 Task: Look for space in Bharthana, India from 6th September, 2023 to 10th September, 2023 for 1 adult in price range Rs.9000 to Rs.17000. Place can be private room with 1  bedroom having 1 bed and 1 bathroom. Property type can be house, flat, guest house, hotel. Booking option can be shelf check-in. Required host language is English.
Action: Mouse moved to (416, 92)
Screenshot: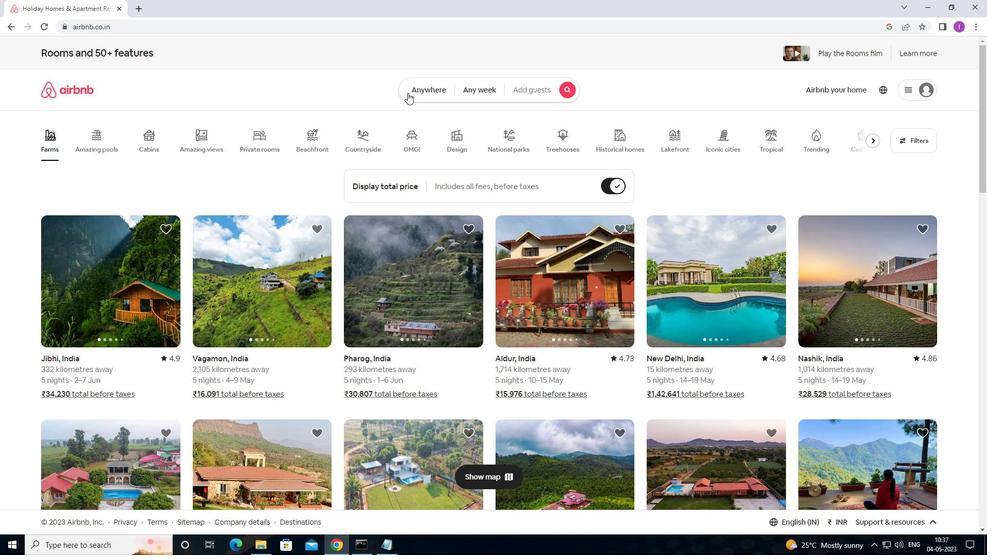 
Action: Mouse pressed left at (416, 92)
Screenshot: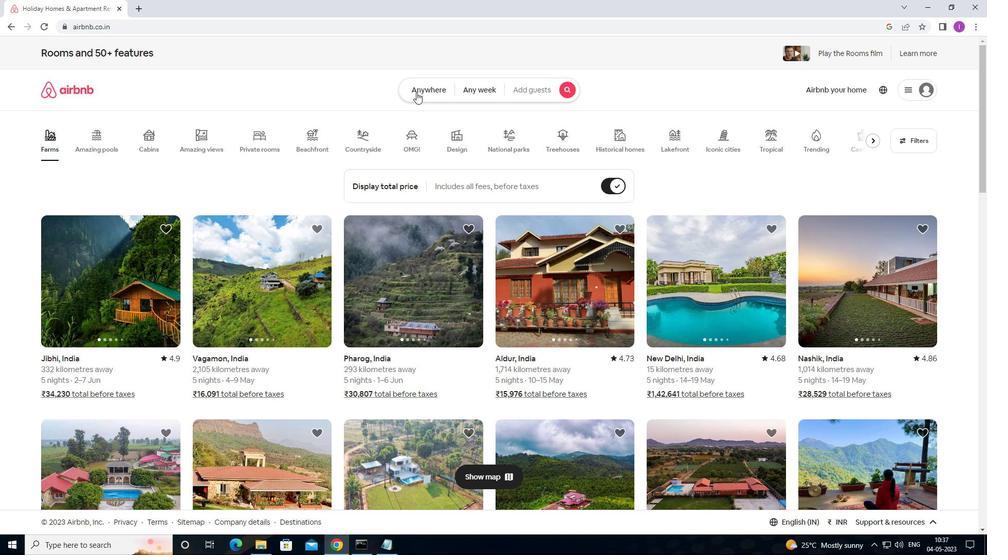 
Action: Mouse moved to (305, 129)
Screenshot: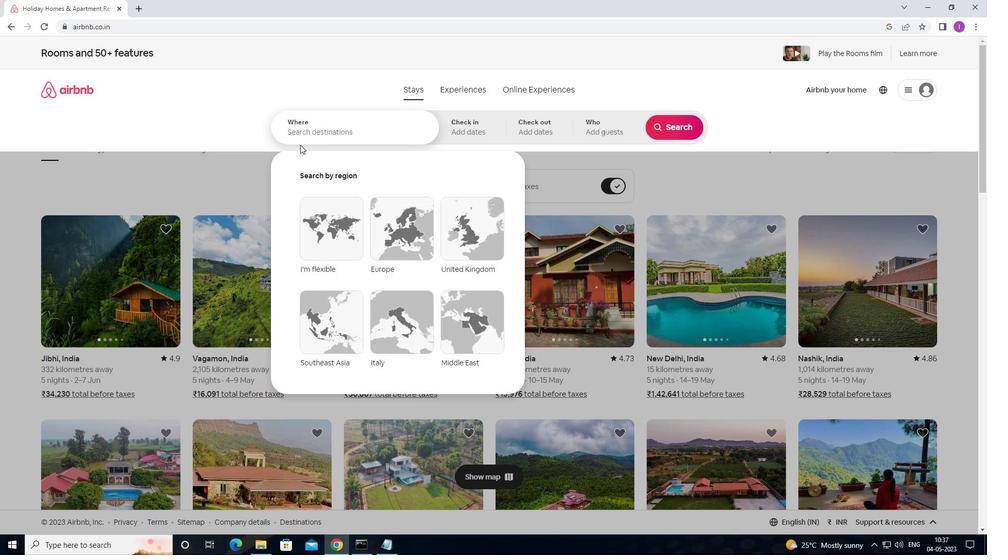 
Action: Mouse pressed left at (305, 129)
Screenshot: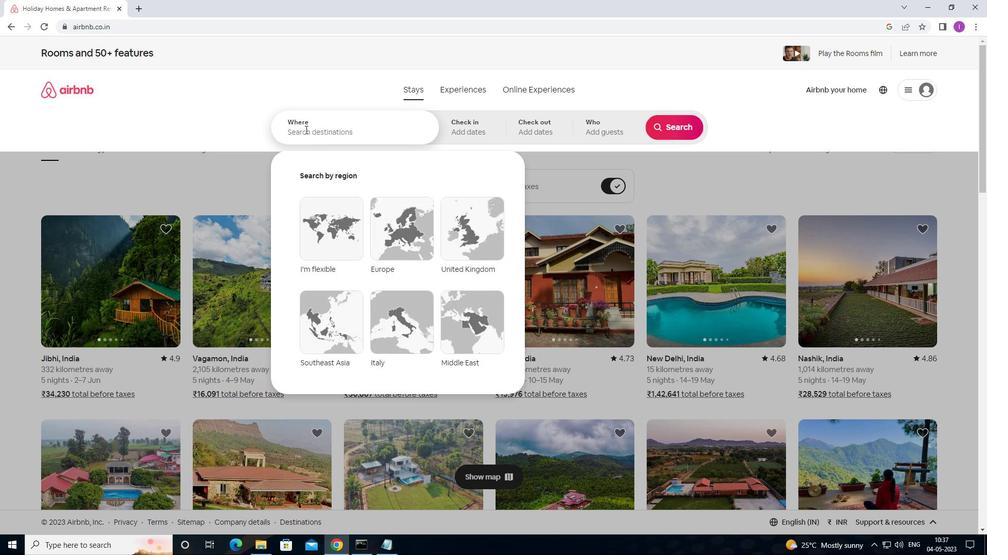 
Action: Mouse moved to (556, 148)
Screenshot: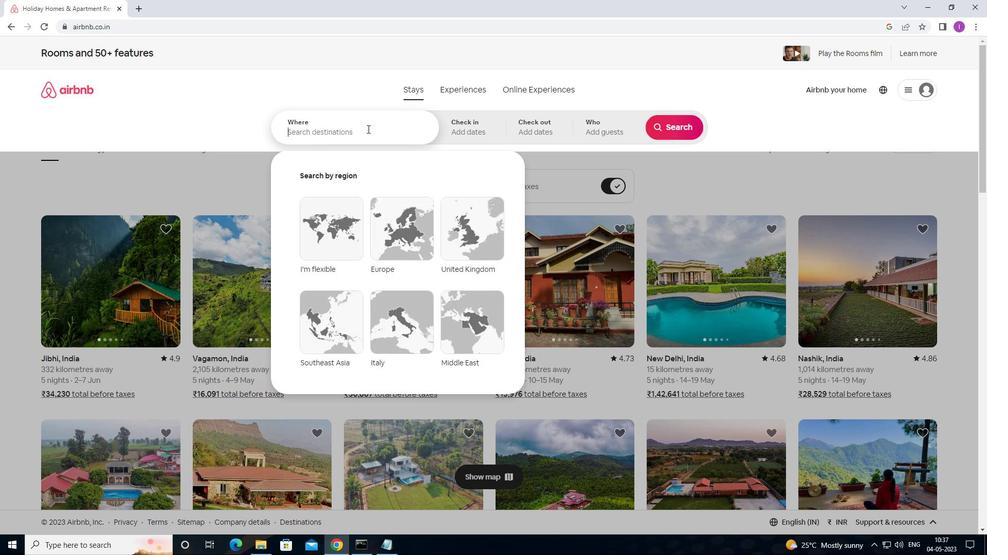 
Action: Key pressed <Key.shift>BHARTANA,<Key.shift><Key.shift><Key.shift><Key.shift><Key.shift><Key.shift><Key.shift><Key.shift><Key.shift><Key.shift><Key.shift>INDIA
Screenshot: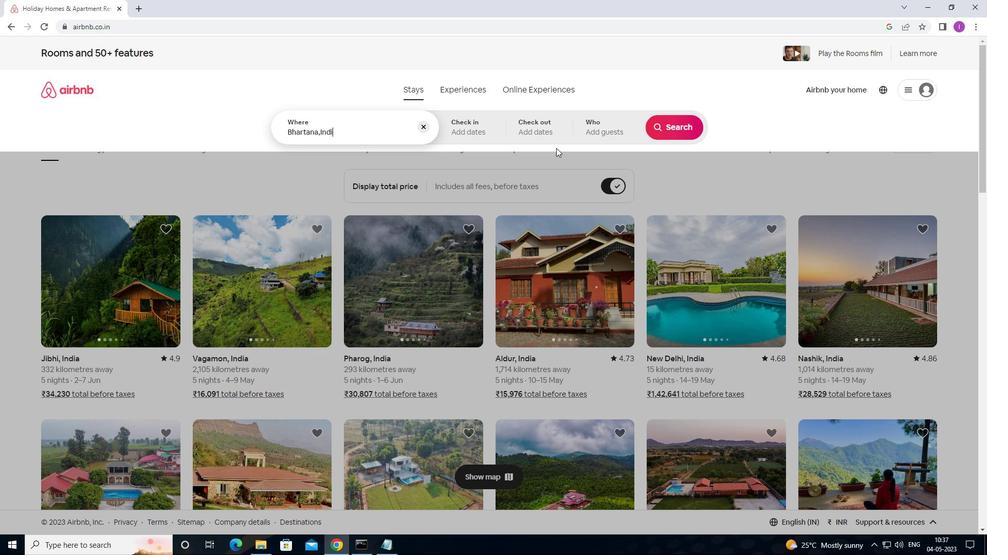 
Action: Mouse moved to (481, 130)
Screenshot: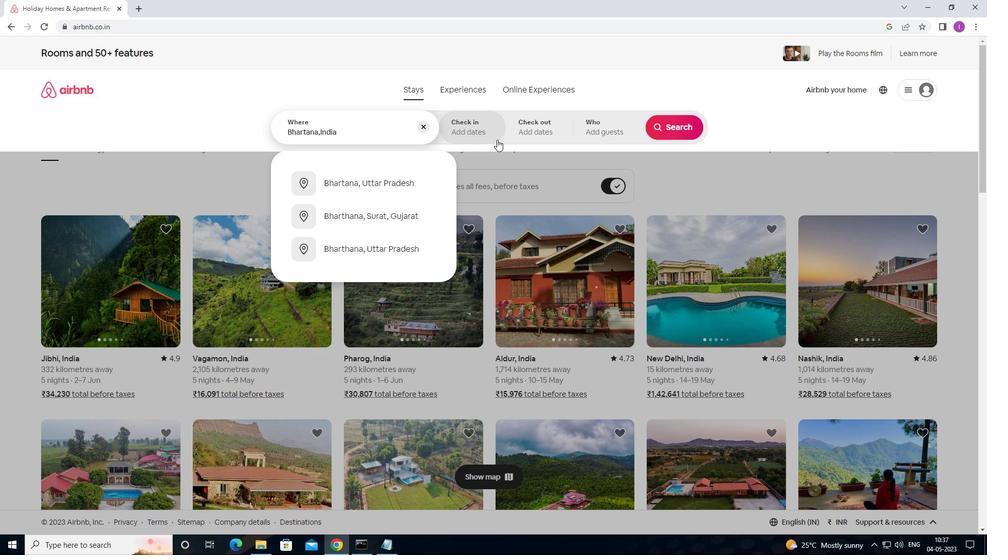 
Action: Mouse pressed left at (481, 130)
Screenshot: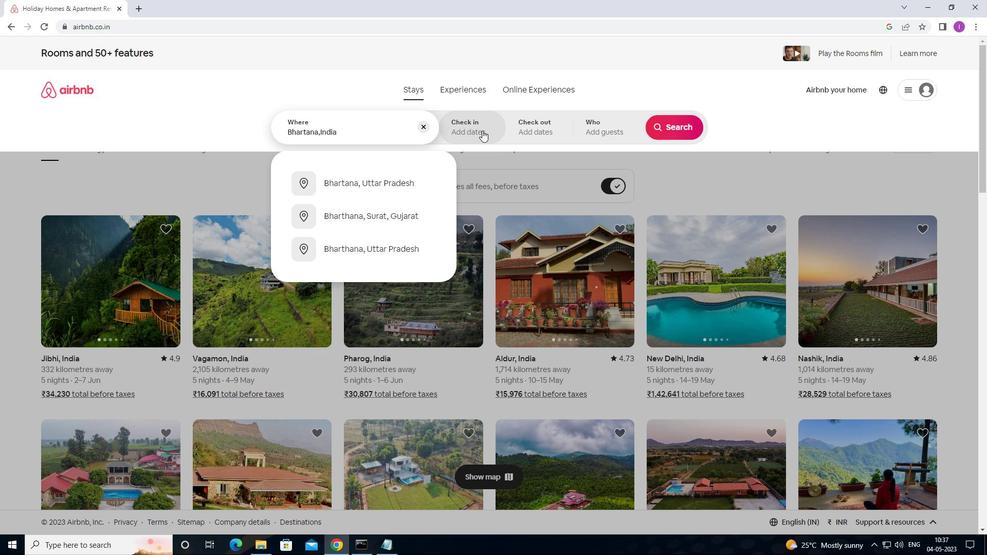 
Action: Mouse moved to (671, 208)
Screenshot: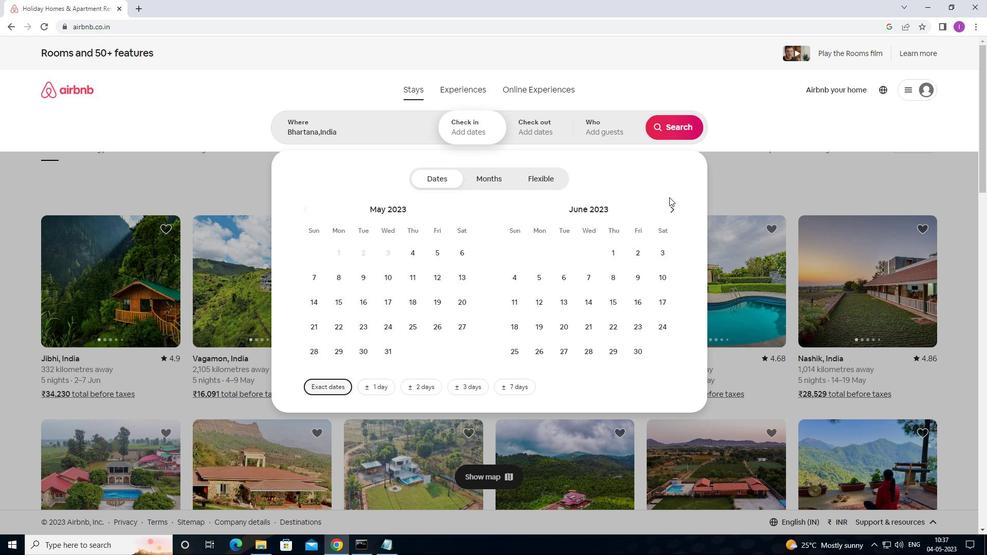 
Action: Mouse pressed left at (671, 208)
Screenshot: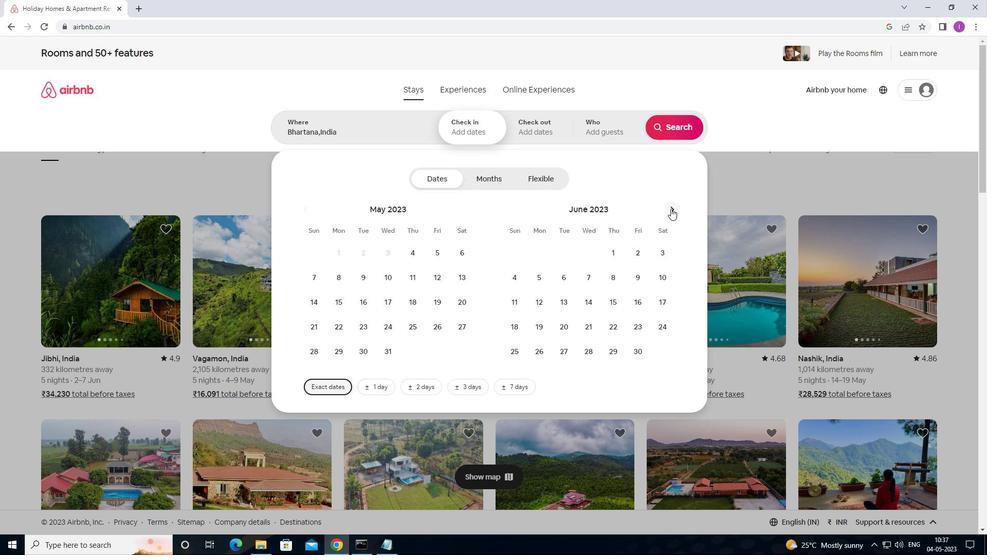 
Action: Mouse moved to (671, 210)
Screenshot: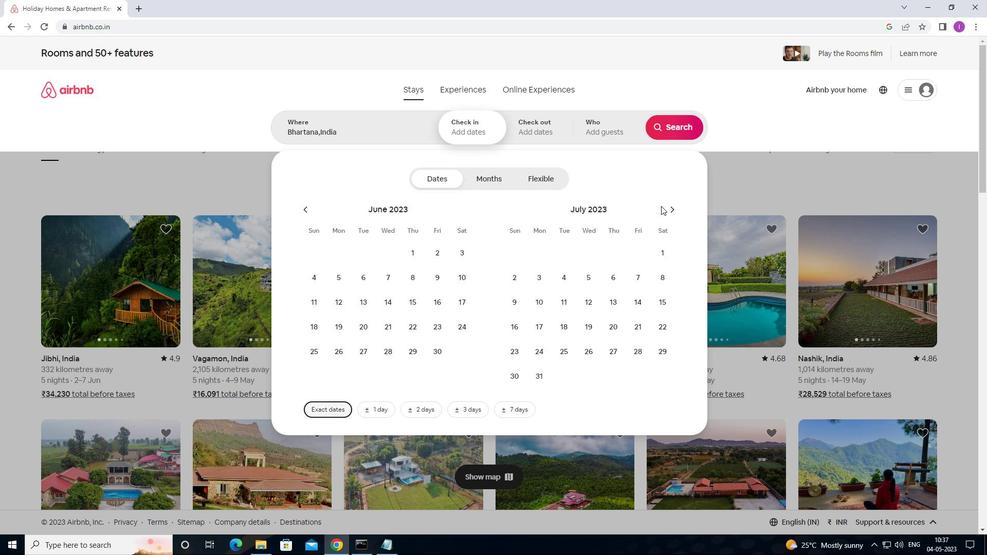 
Action: Mouse pressed left at (671, 210)
Screenshot: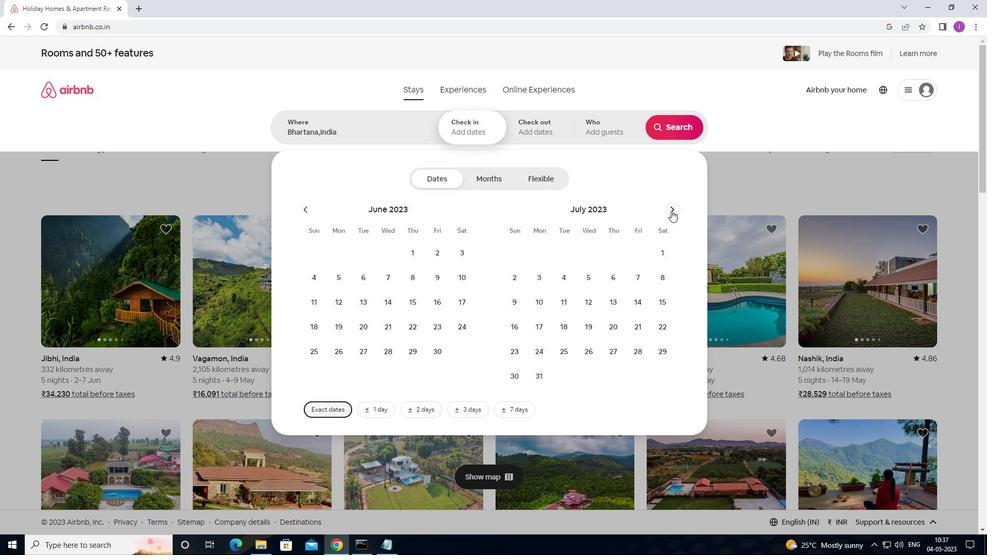 
Action: Mouse pressed left at (671, 210)
Screenshot: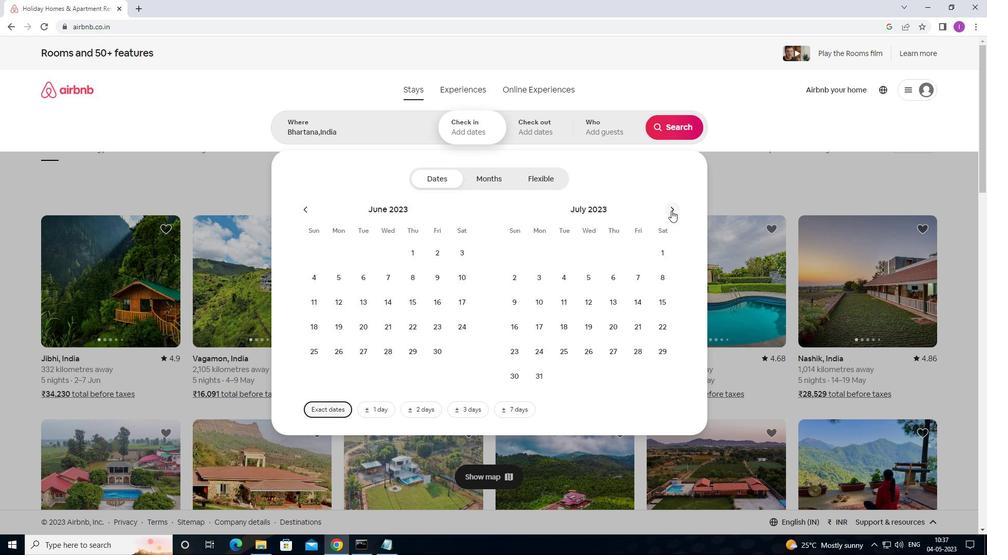 
Action: Mouse moved to (672, 210)
Screenshot: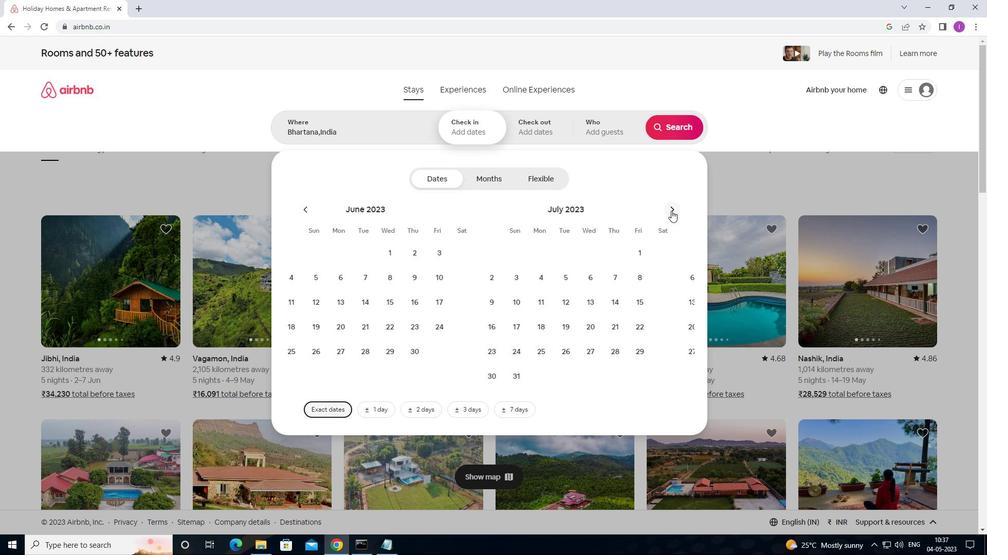 
Action: Mouse pressed left at (672, 210)
Screenshot: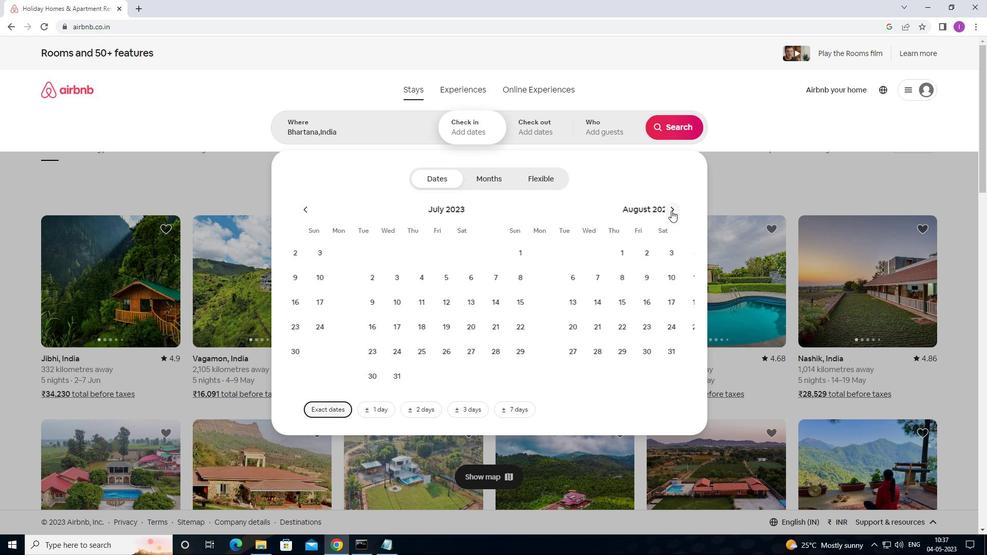 
Action: Mouse moved to (595, 280)
Screenshot: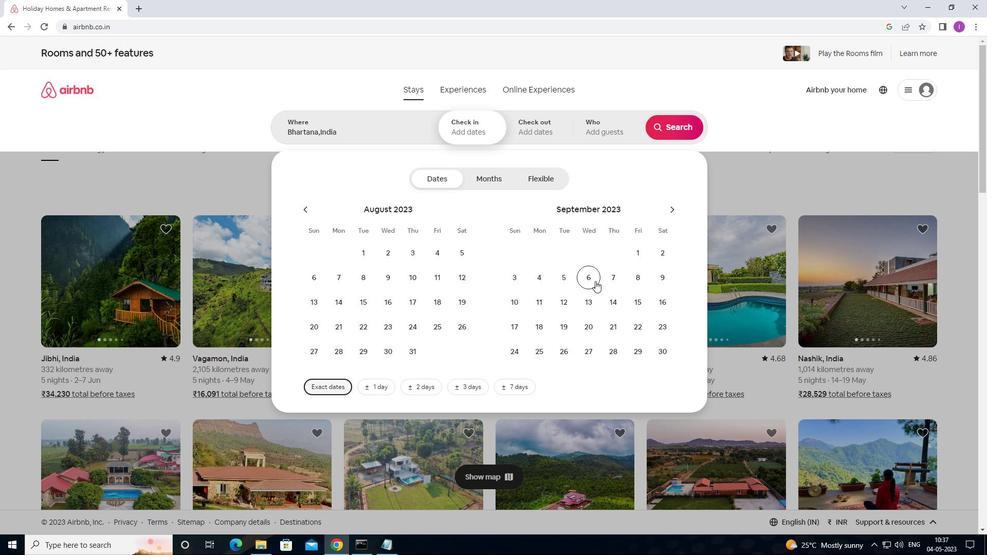 
Action: Mouse pressed left at (595, 280)
Screenshot: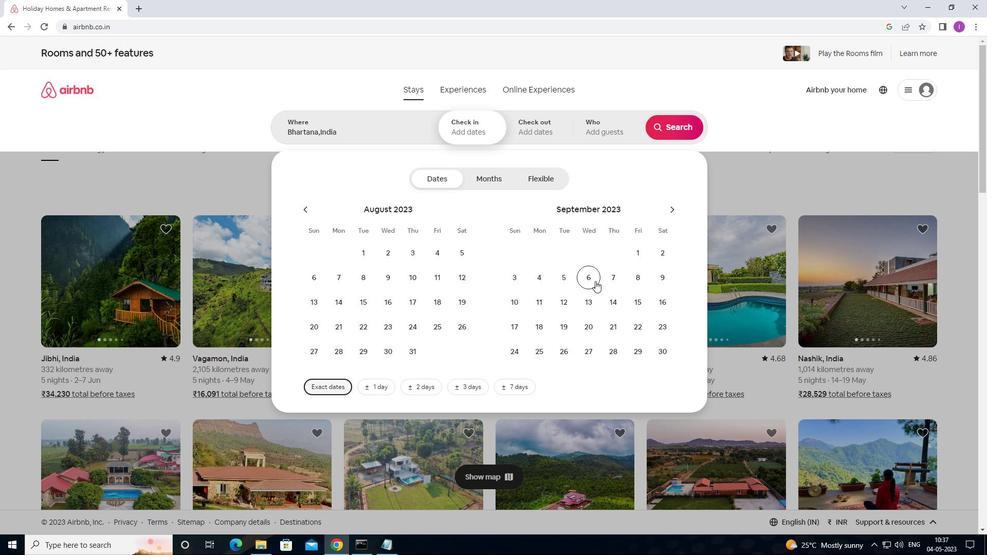
Action: Mouse moved to (508, 303)
Screenshot: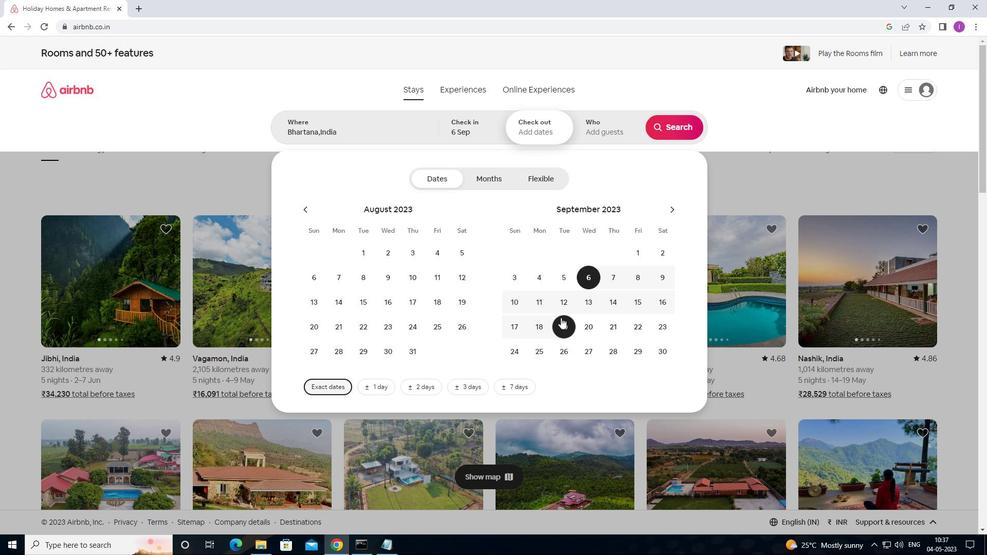 
Action: Mouse pressed left at (508, 303)
Screenshot: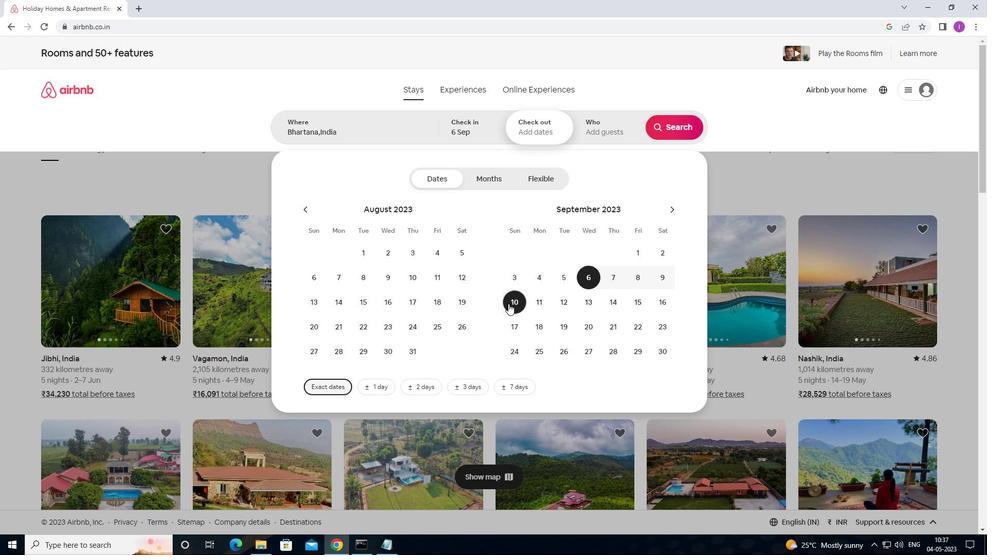 
Action: Mouse moved to (607, 132)
Screenshot: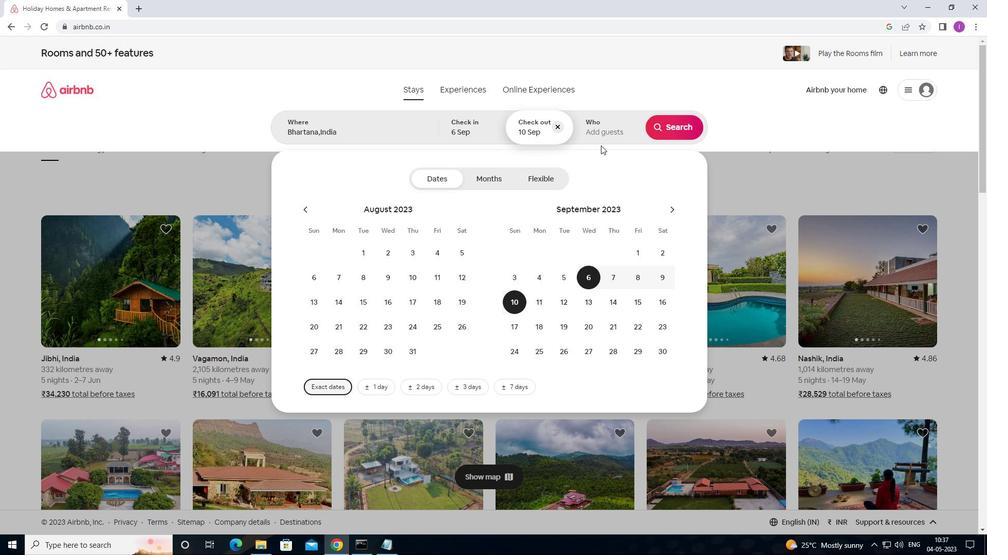 
Action: Mouse pressed left at (607, 132)
Screenshot: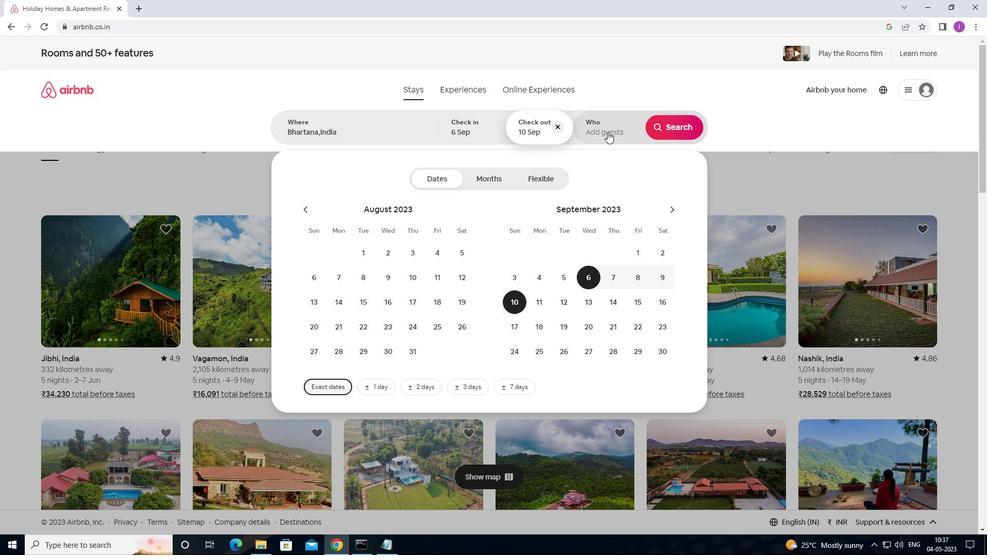 
Action: Mouse moved to (676, 178)
Screenshot: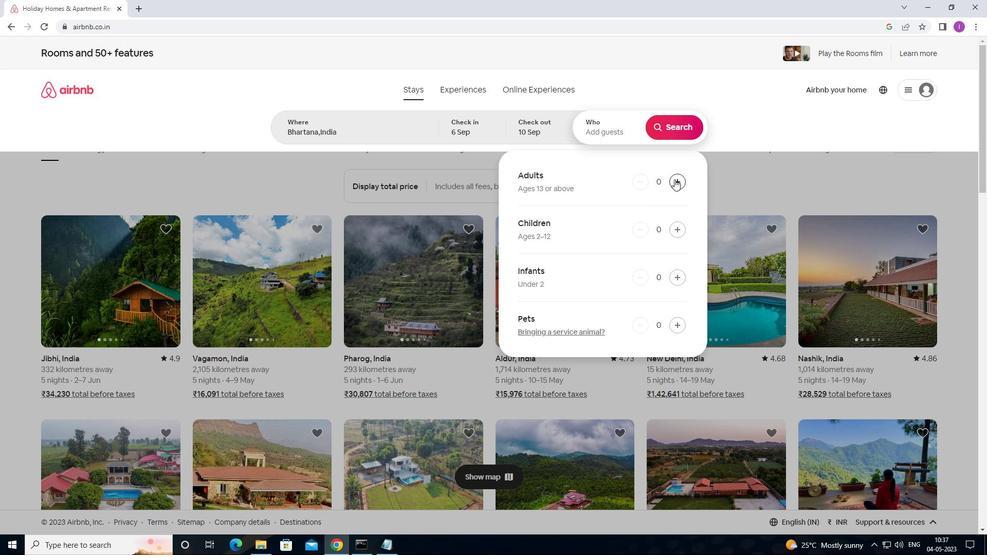 
Action: Mouse pressed left at (676, 178)
Screenshot: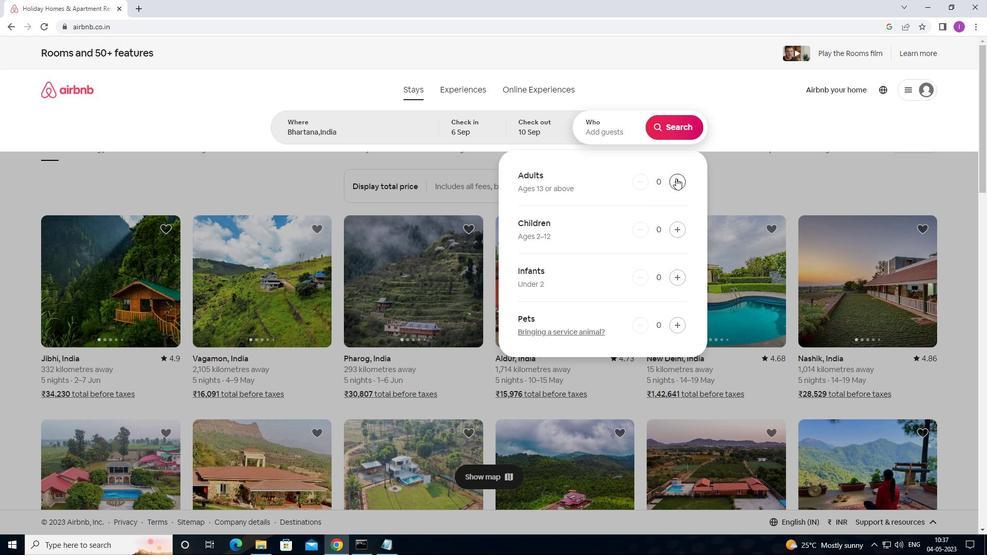 
Action: Mouse moved to (689, 126)
Screenshot: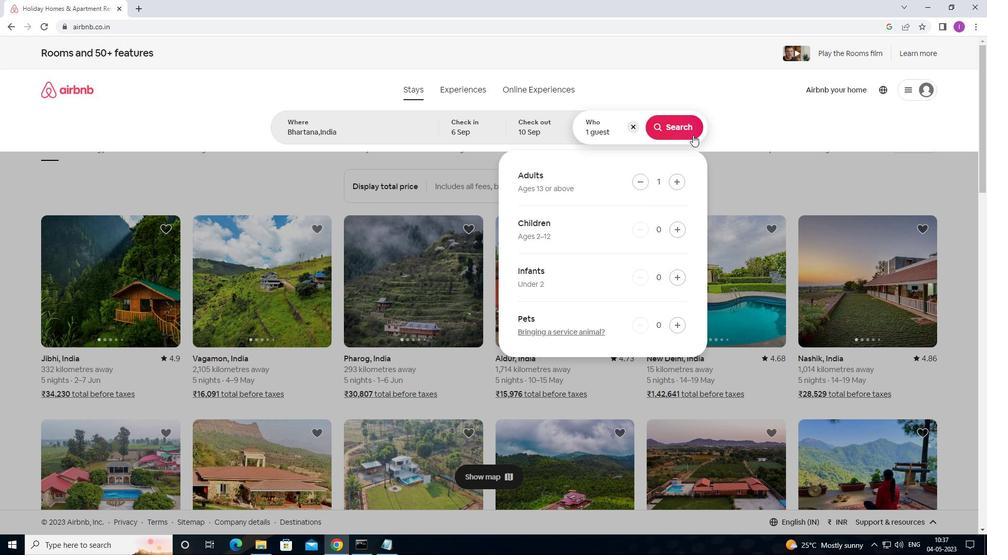 
Action: Mouse pressed left at (689, 126)
Screenshot: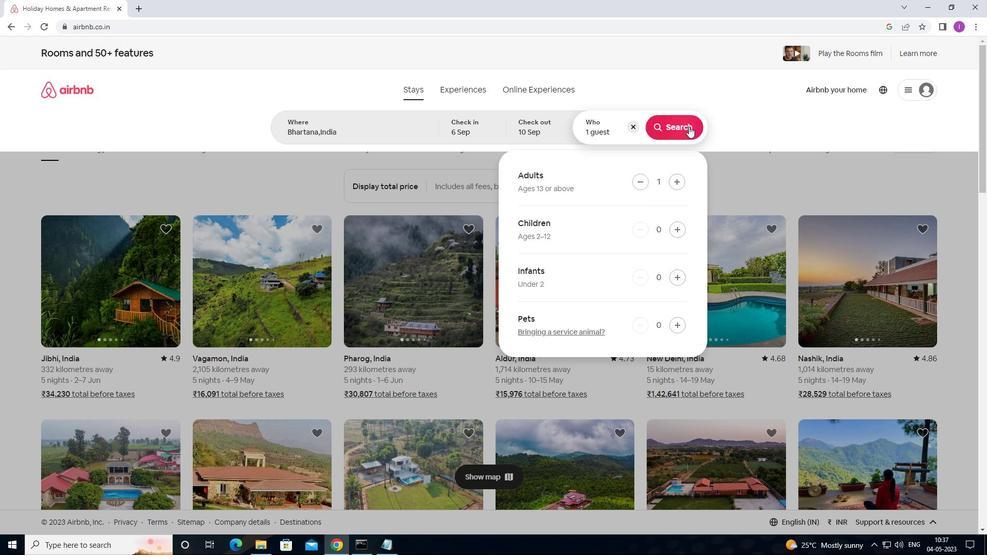 
Action: Mouse moved to (939, 103)
Screenshot: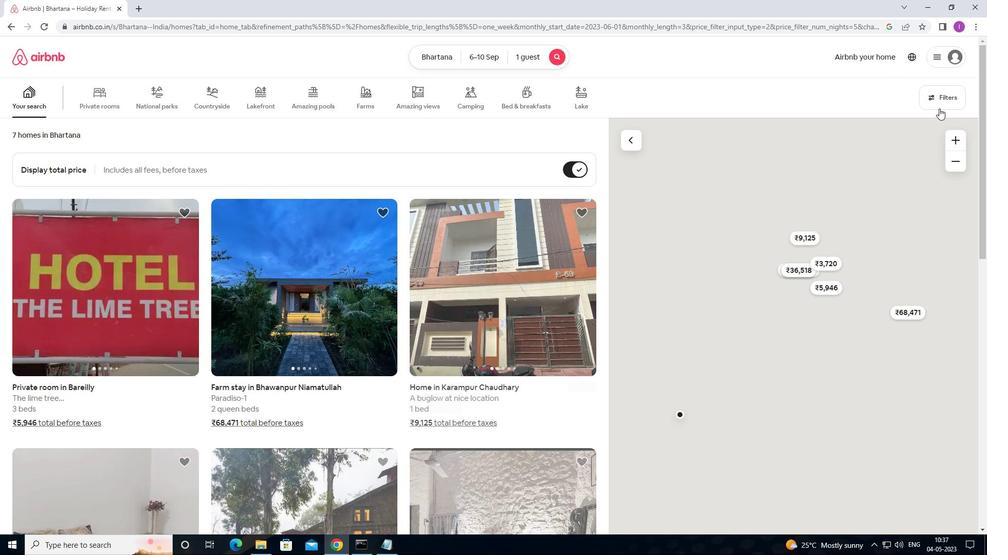 
Action: Mouse pressed left at (939, 103)
Screenshot: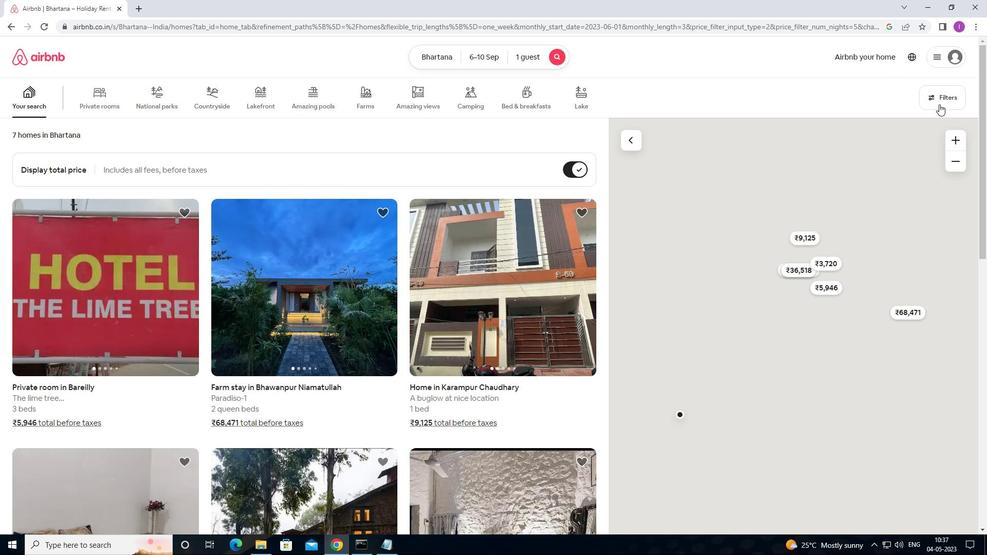 
Action: Mouse moved to (363, 227)
Screenshot: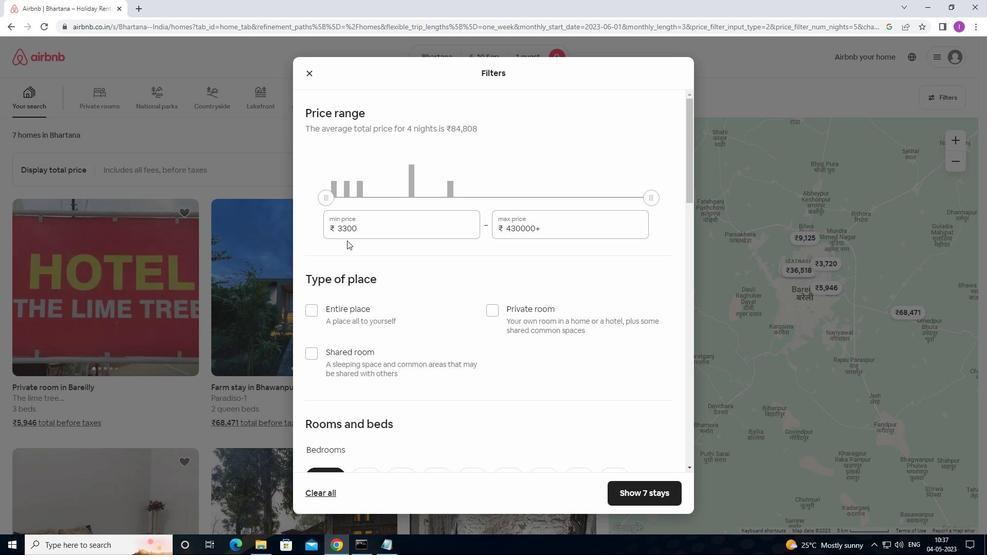 
Action: Mouse pressed left at (363, 227)
Screenshot: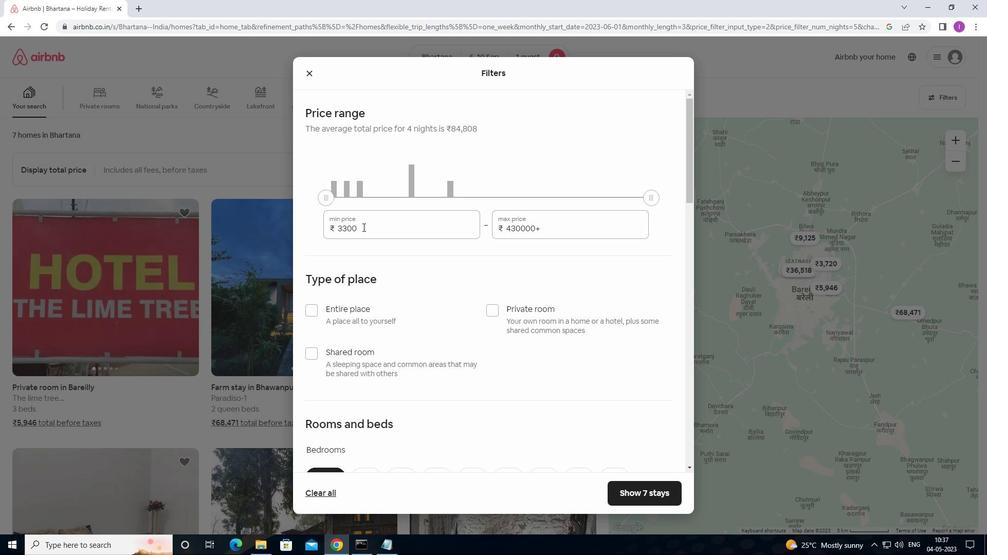 
Action: Mouse moved to (350, 256)
Screenshot: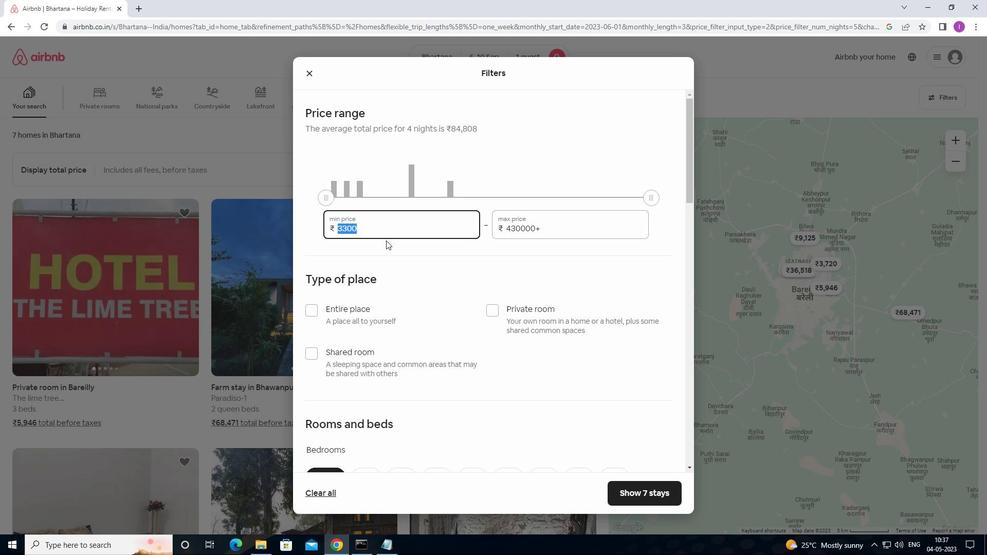 
Action: Key pressed 9000
Screenshot: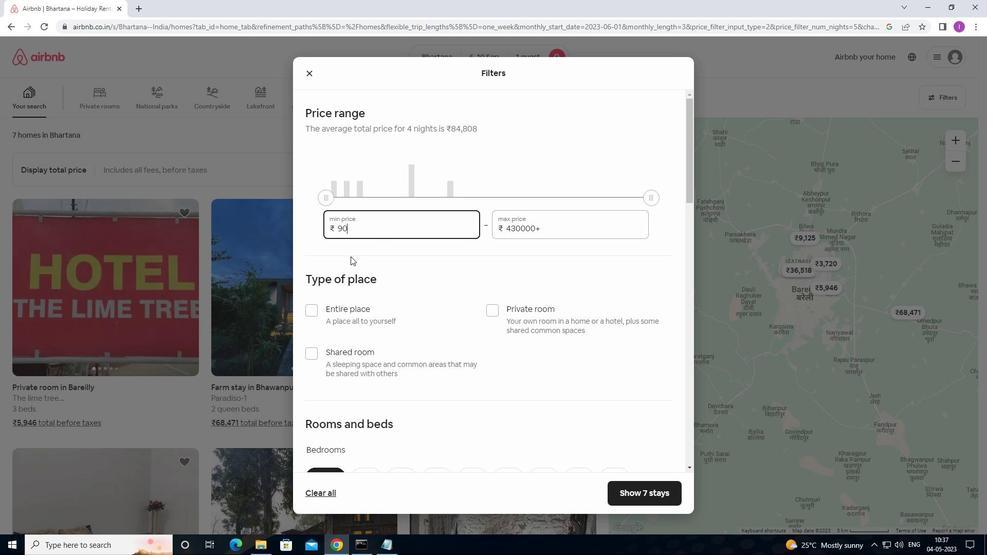 
Action: Mouse moved to (544, 227)
Screenshot: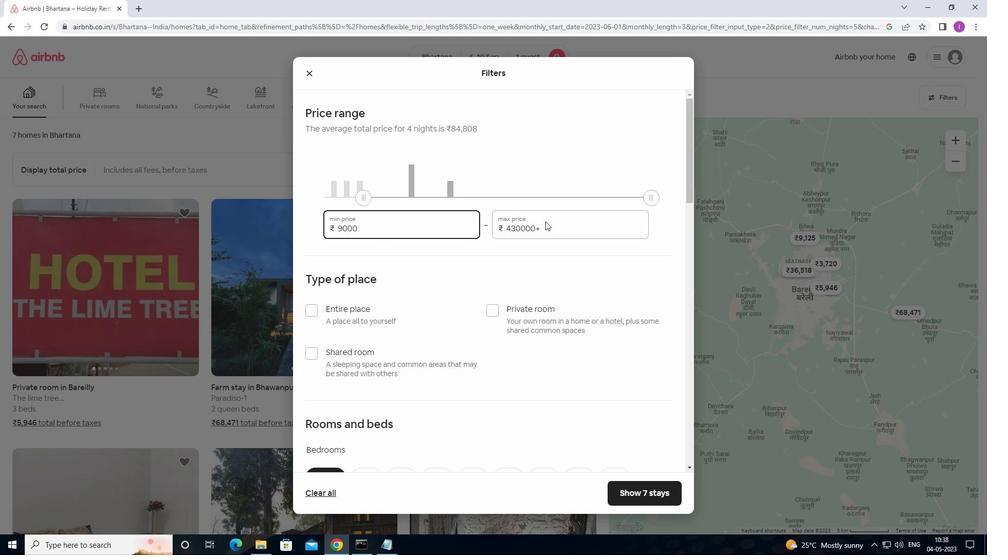 
Action: Mouse pressed left at (544, 227)
Screenshot: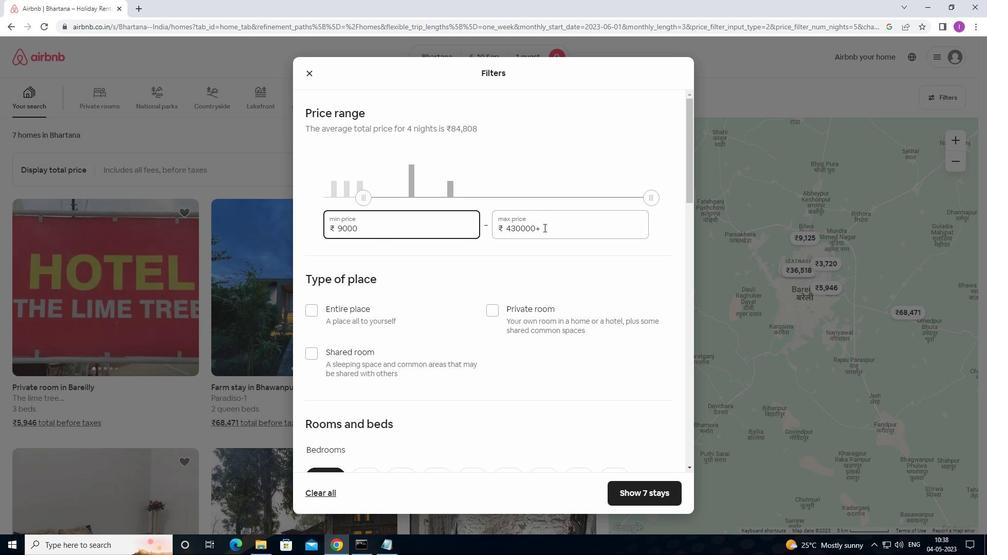 
Action: Mouse moved to (503, 222)
Screenshot: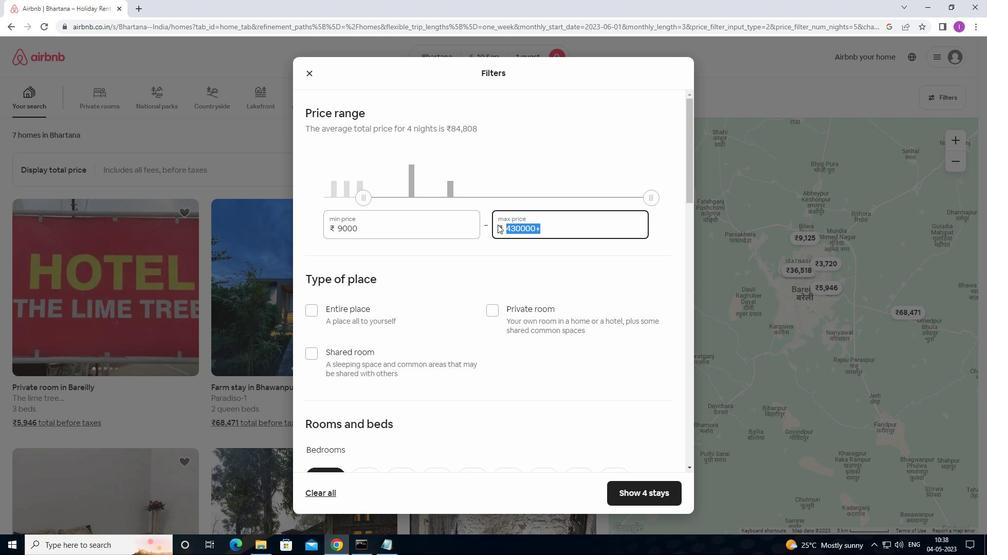 
Action: Key pressed 17
Screenshot: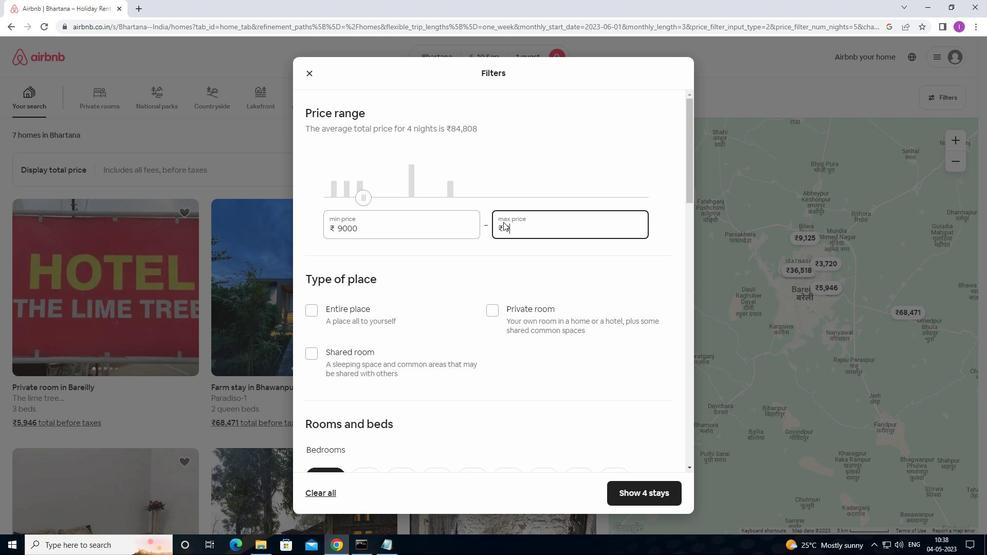 
Action: Mouse moved to (503, 222)
Screenshot: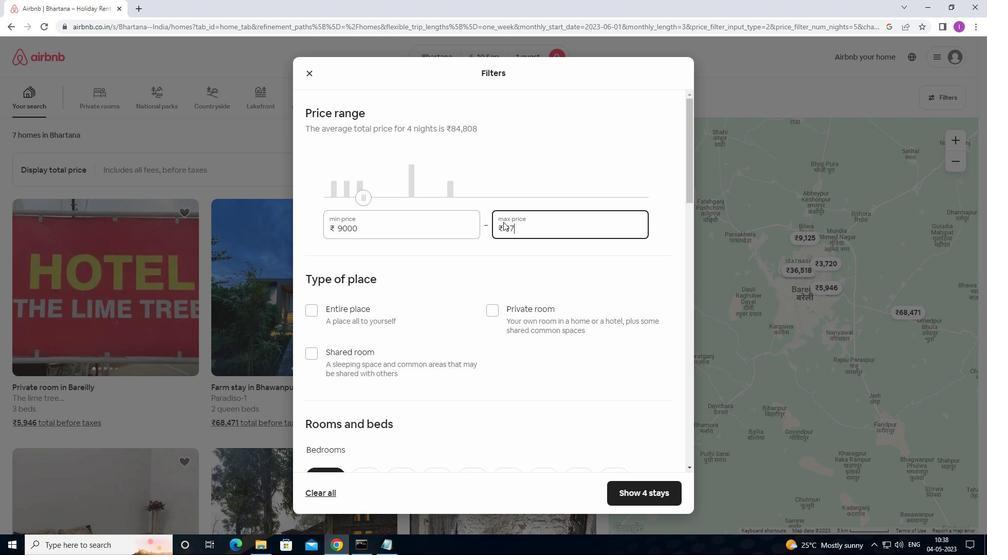 
Action: Key pressed 0
Screenshot: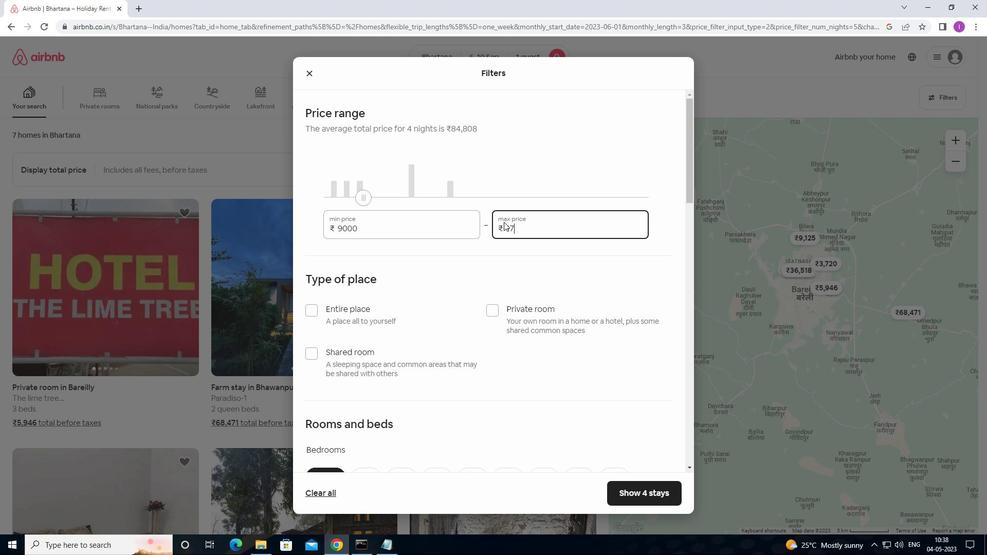 
Action: Mouse moved to (505, 222)
Screenshot: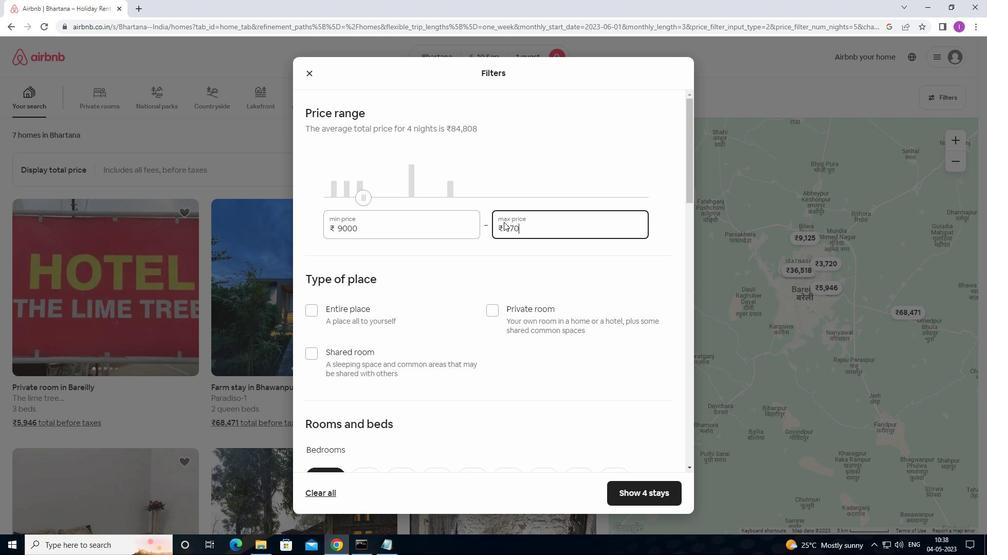 
Action: Key pressed 0
Screenshot: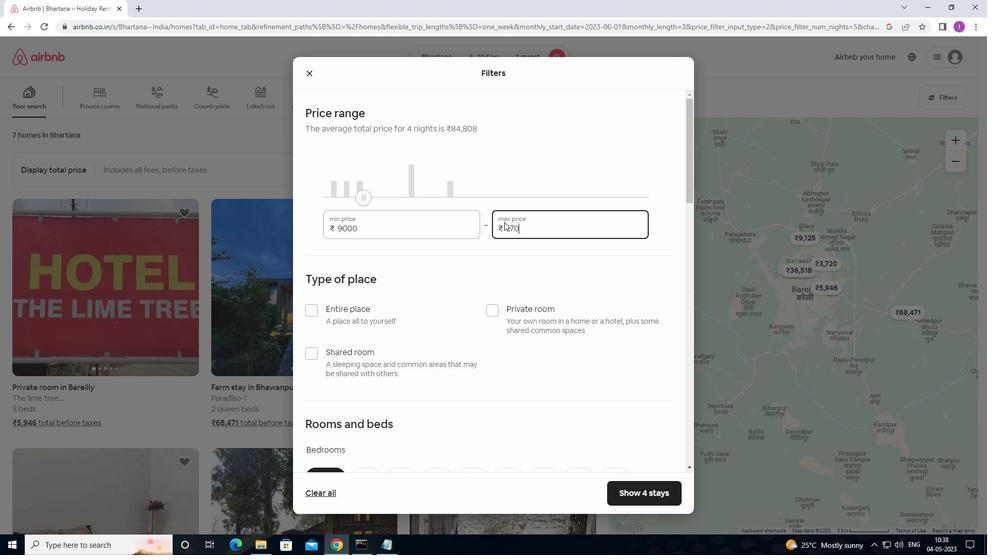 
Action: Mouse moved to (506, 222)
Screenshot: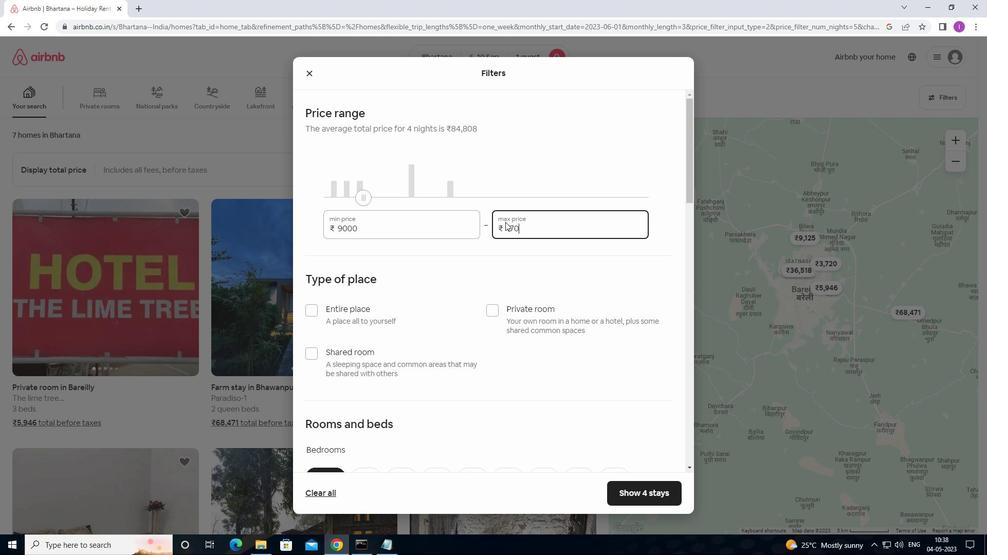 
Action: Key pressed 0
Screenshot: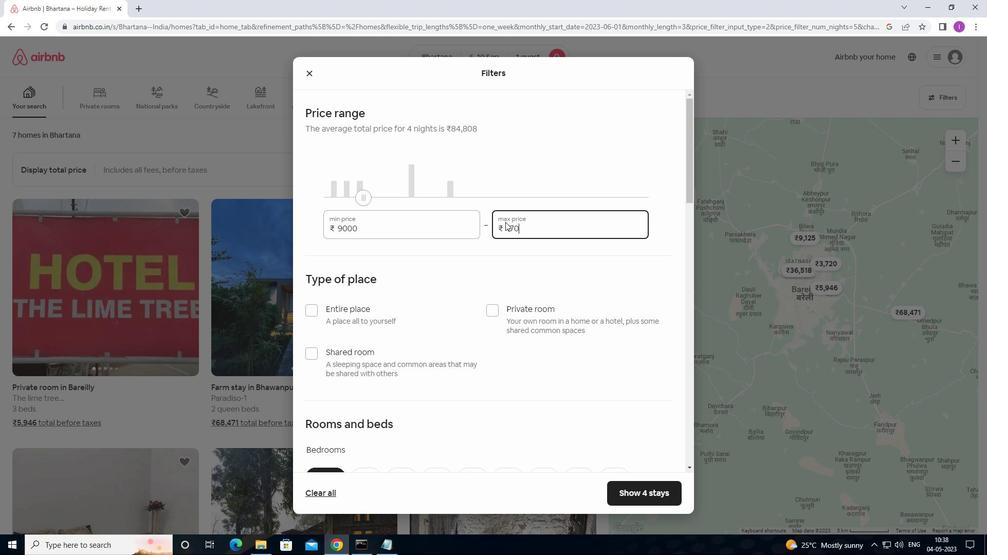 
Action: Mouse moved to (566, 275)
Screenshot: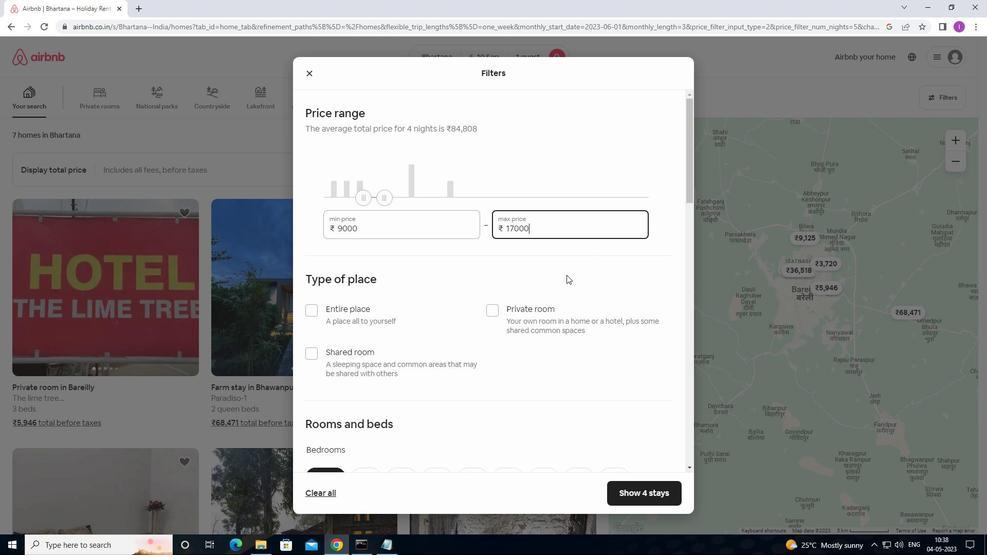 
Action: Mouse scrolled (566, 274) with delta (0, 0)
Screenshot: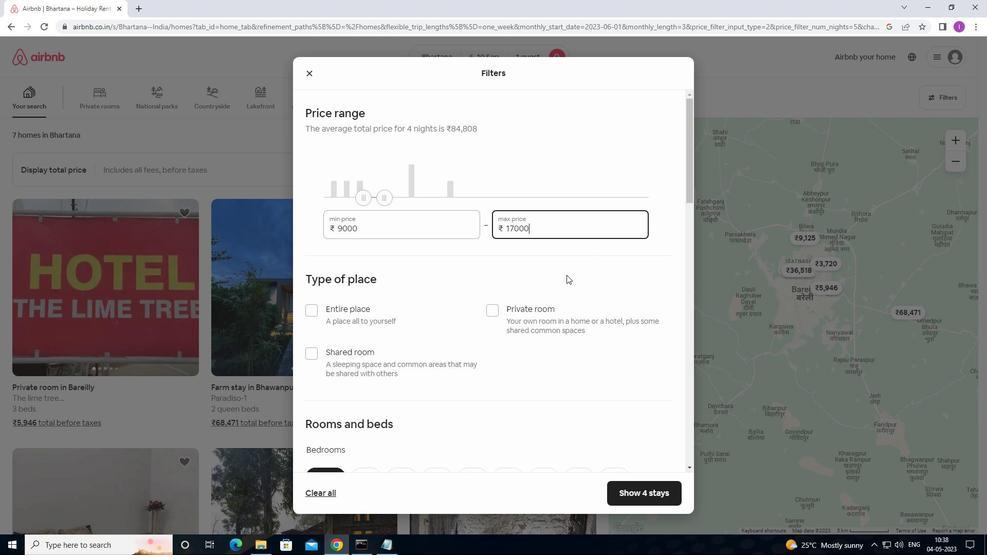 
Action: Mouse scrolled (566, 274) with delta (0, 0)
Screenshot: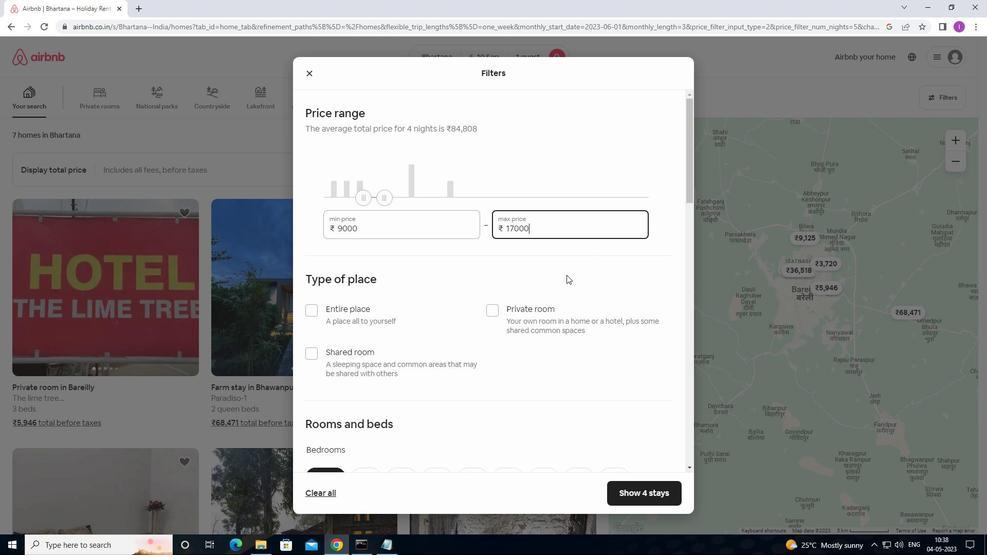 
Action: Mouse moved to (490, 206)
Screenshot: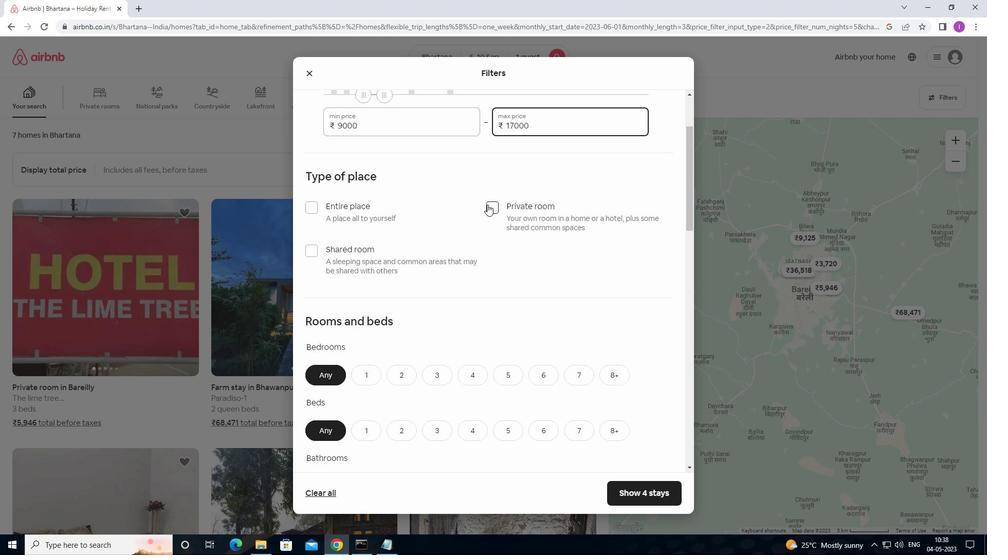 
Action: Mouse pressed left at (490, 206)
Screenshot: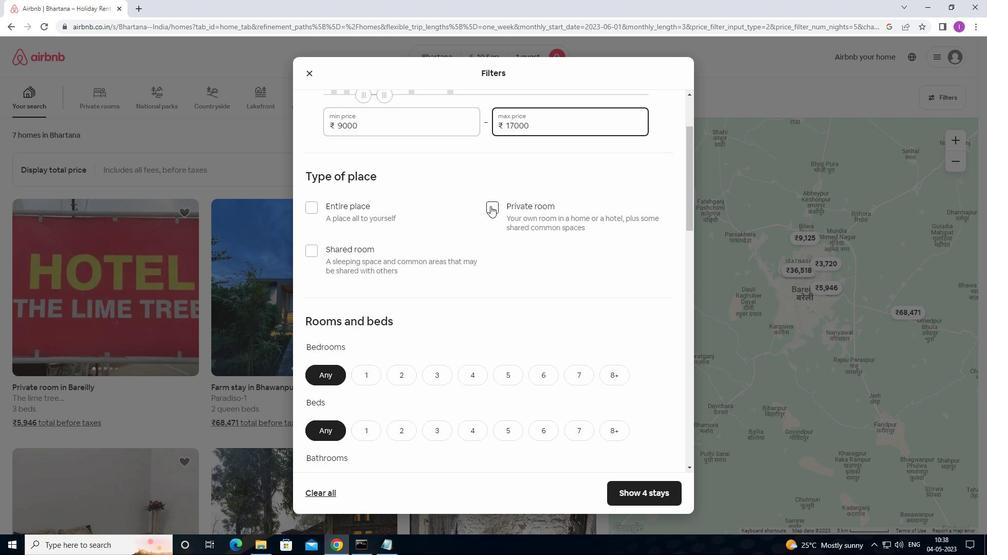 
Action: Mouse moved to (473, 261)
Screenshot: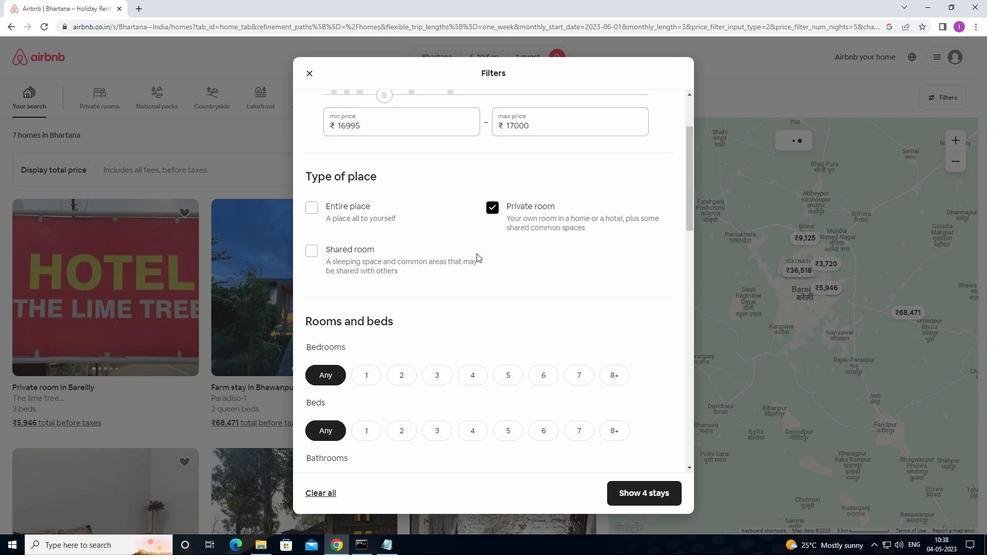 
Action: Mouse scrolled (473, 260) with delta (0, 0)
Screenshot: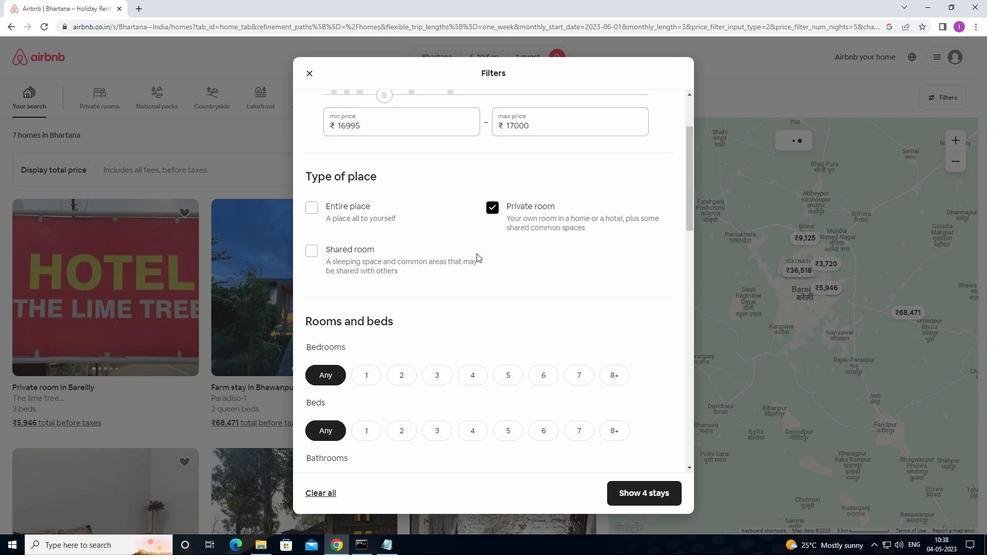 
Action: Mouse moved to (473, 262)
Screenshot: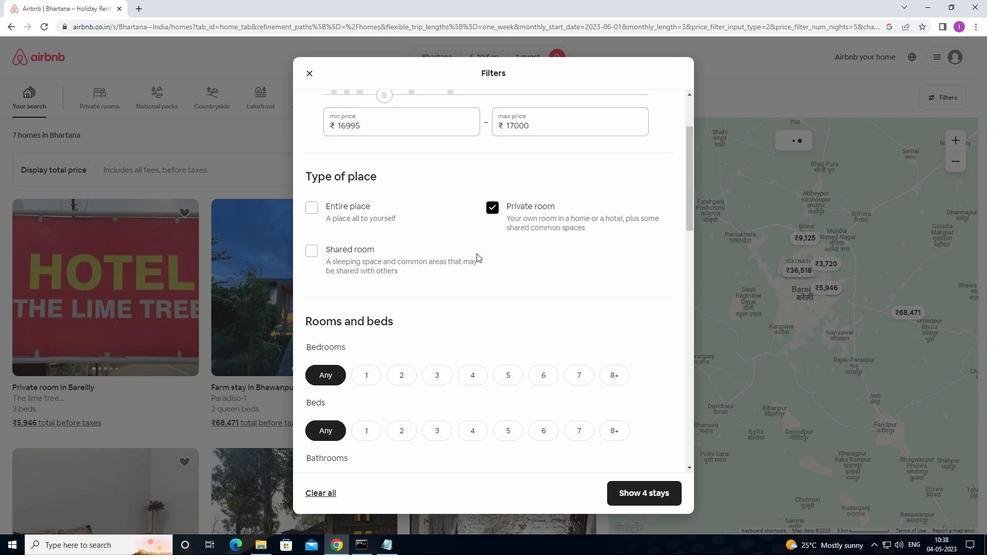 
Action: Mouse scrolled (473, 261) with delta (0, 0)
Screenshot: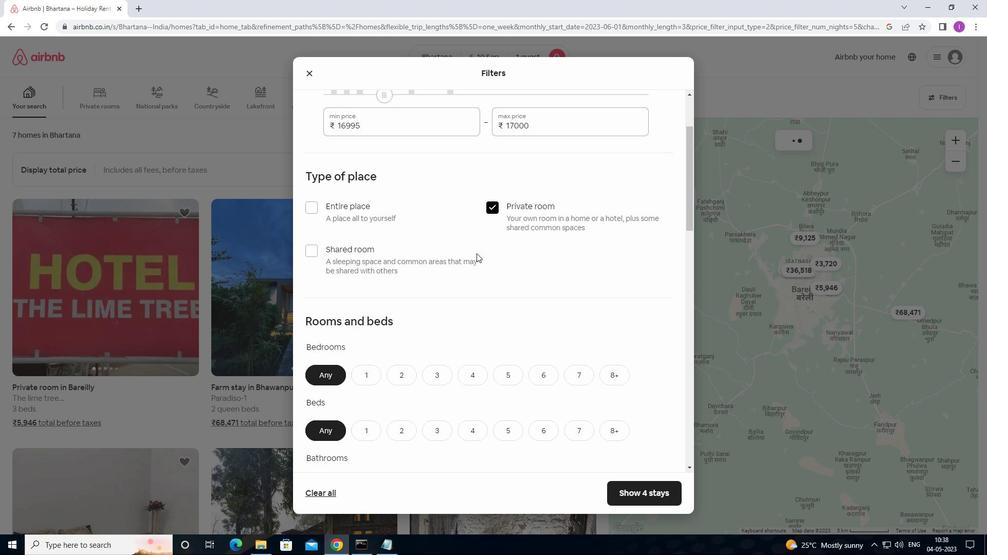 
Action: Mouse moved to (473, 262)
Screenshot: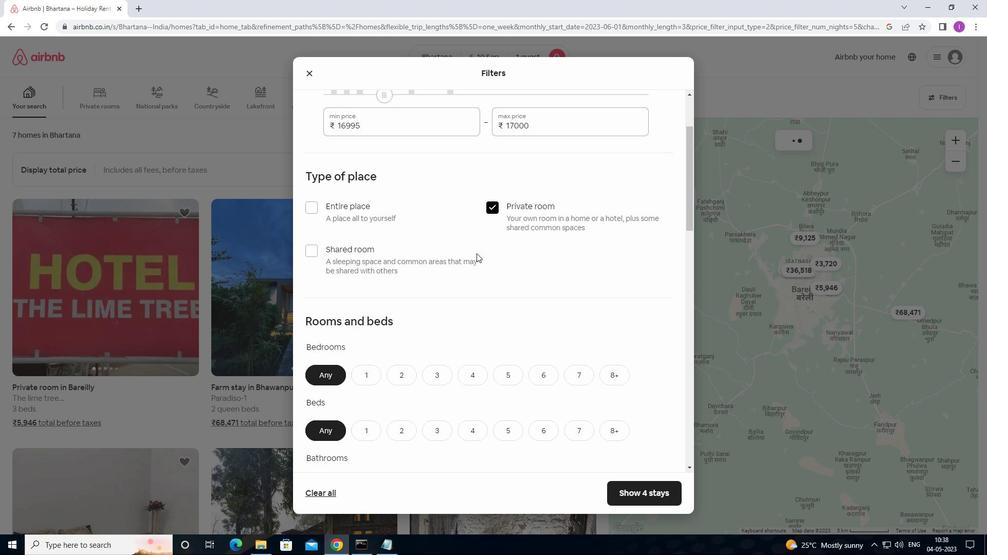 
Action: Mouse scrolled (473, 261) with delta (0, 0)
Screenshot: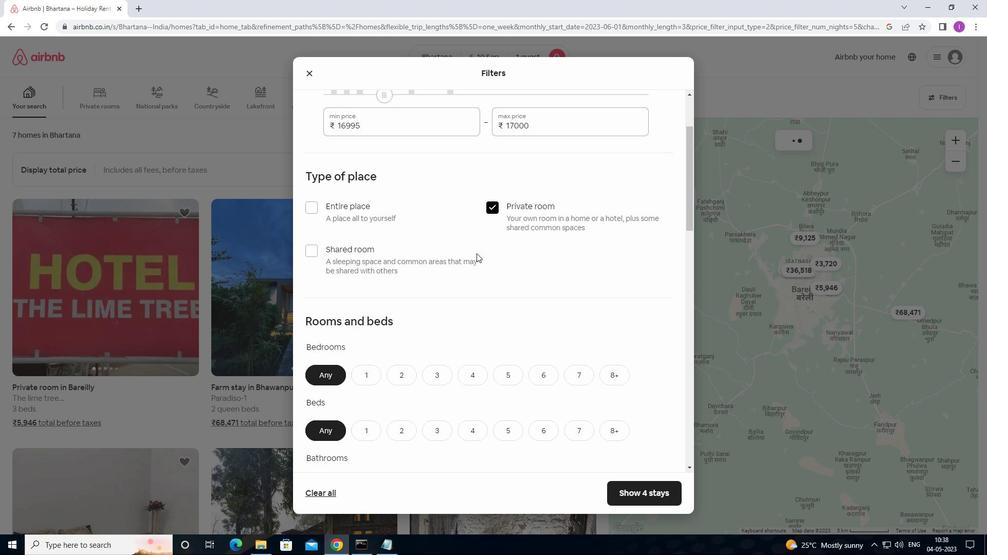 
Action: Mouse moved to (361, 221)
Screenshot: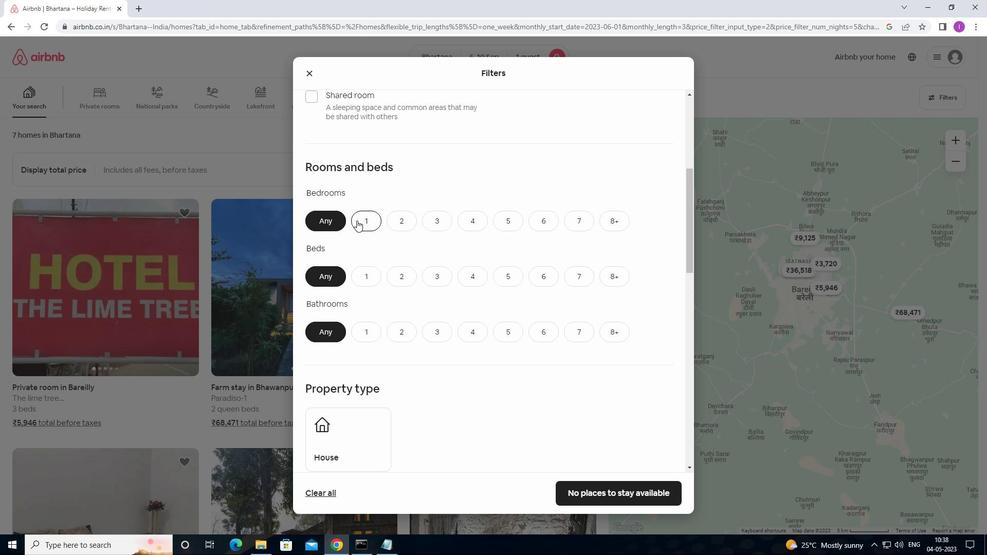 
Action: Mouse pressed left at (361, 221)
Screenshot: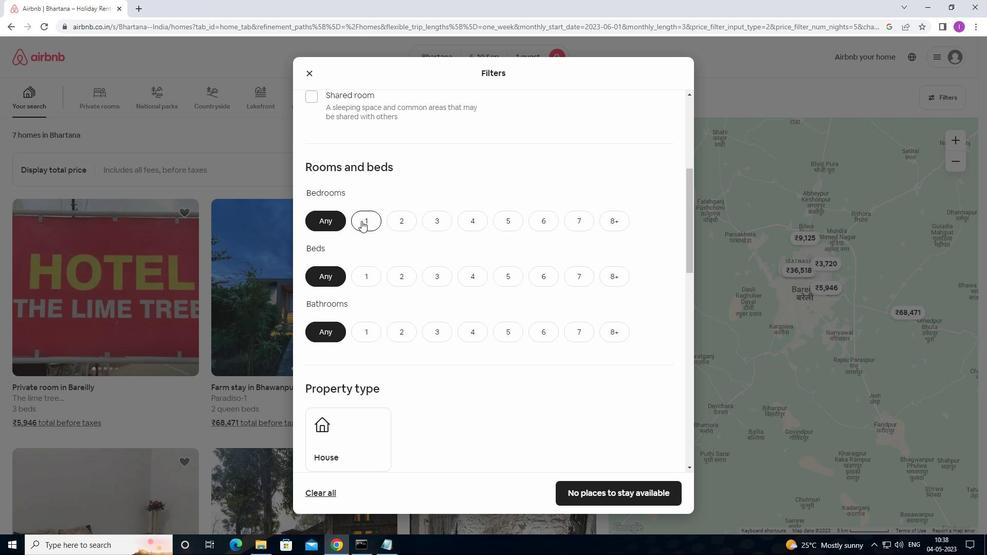 
Action: Mouse moved to (364, 277)
Screenshot: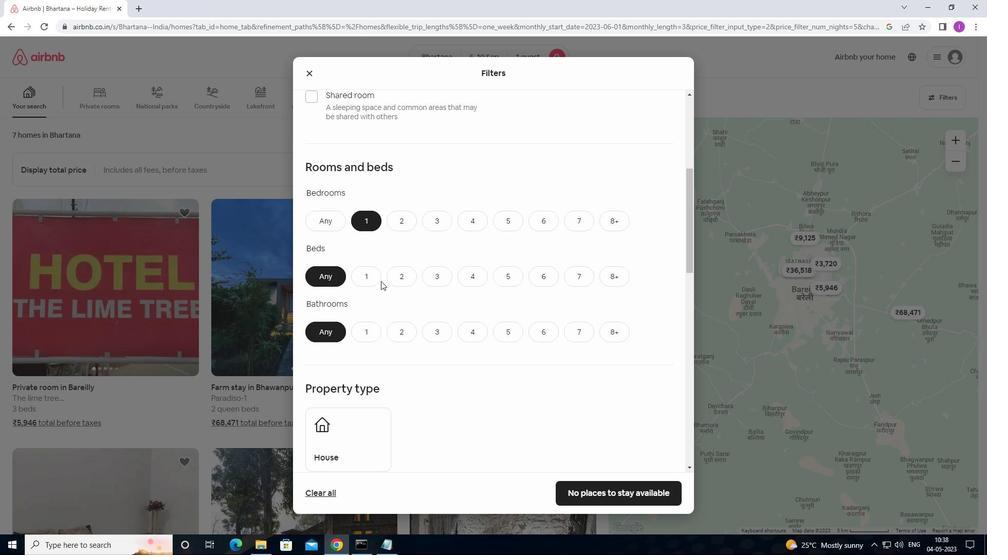 
Action: Mouse pressed left at (364, 277)
Screenshot: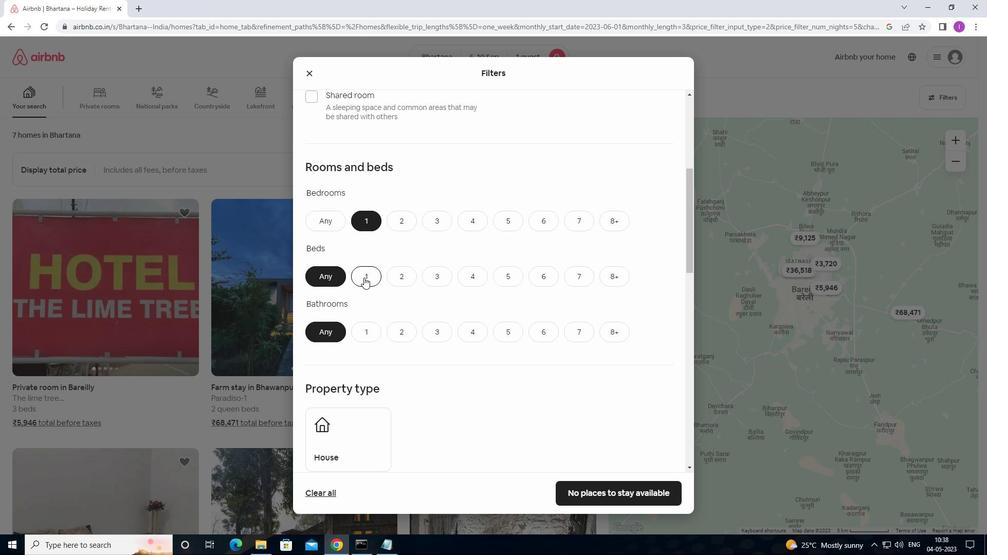 
Action: Mouse moved to (370, 332)
Screenshot: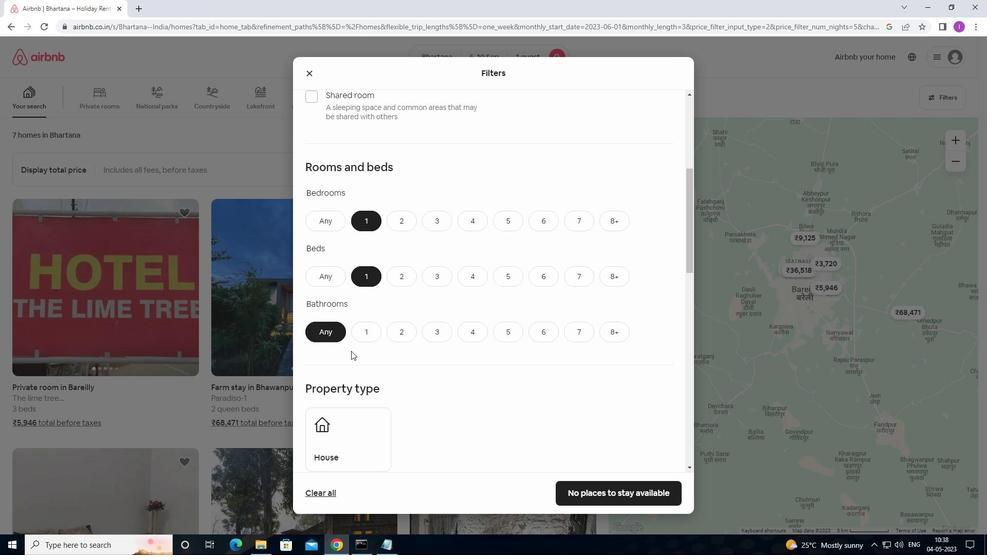
Action: Mouse pressed left at (370, 332)
Screenshot: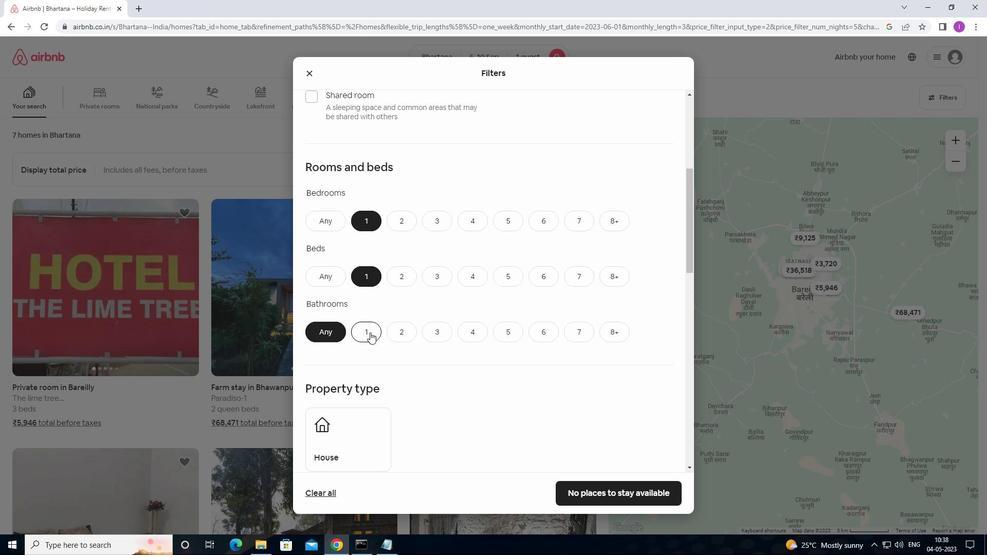 
Action: Mouse moved to (440, 318)
Screenshot: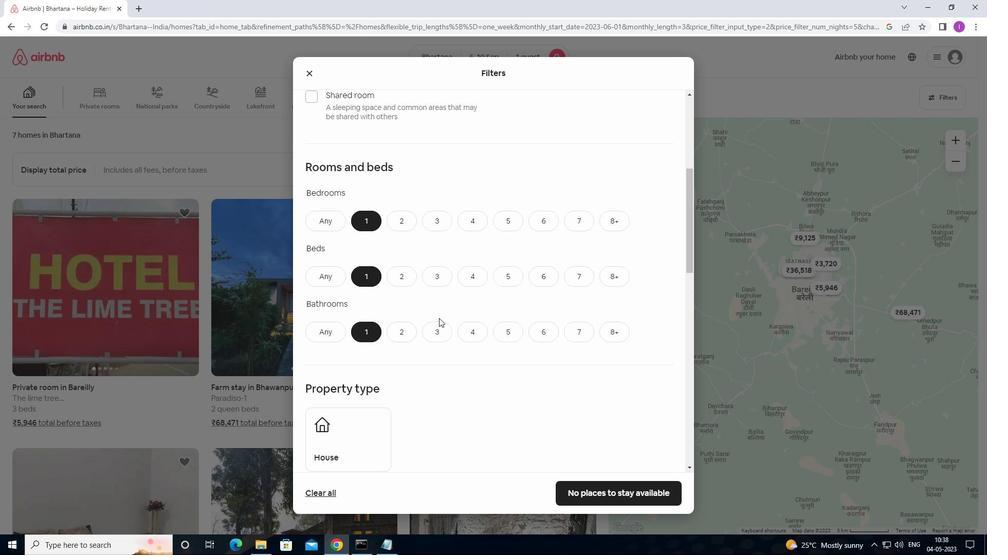 
Action: Mouse scrolled (440, 317) with delta (0, 0)
Screenshot: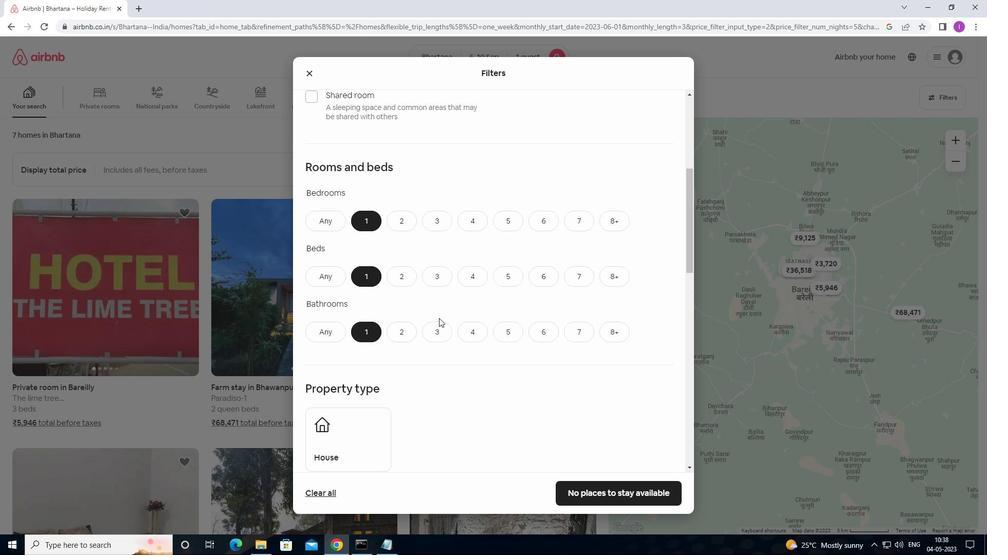 
Action: Mouse scrolled (440, 317) with delta (0, 0)
Screenshot: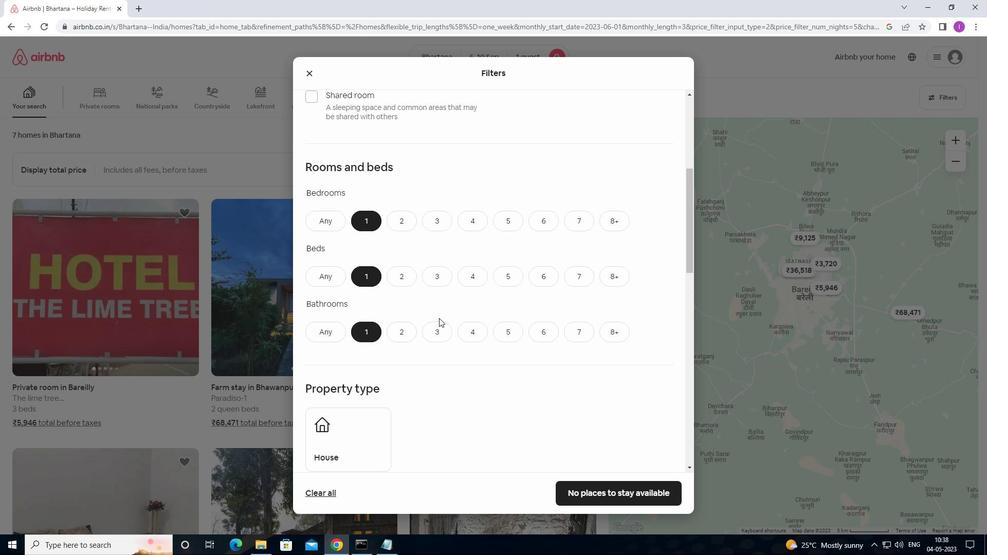 
Action: Mouse scrolled (440, 317) with delta (0, 0)
Screenshot: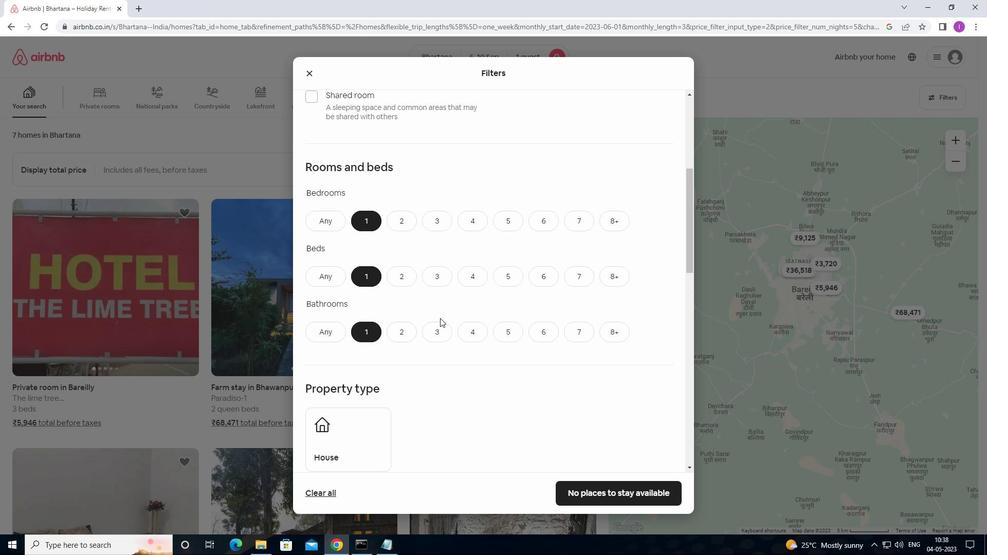 
Action: Mouse scrolled (440, 317) with delta (0, 0)
Screenshot: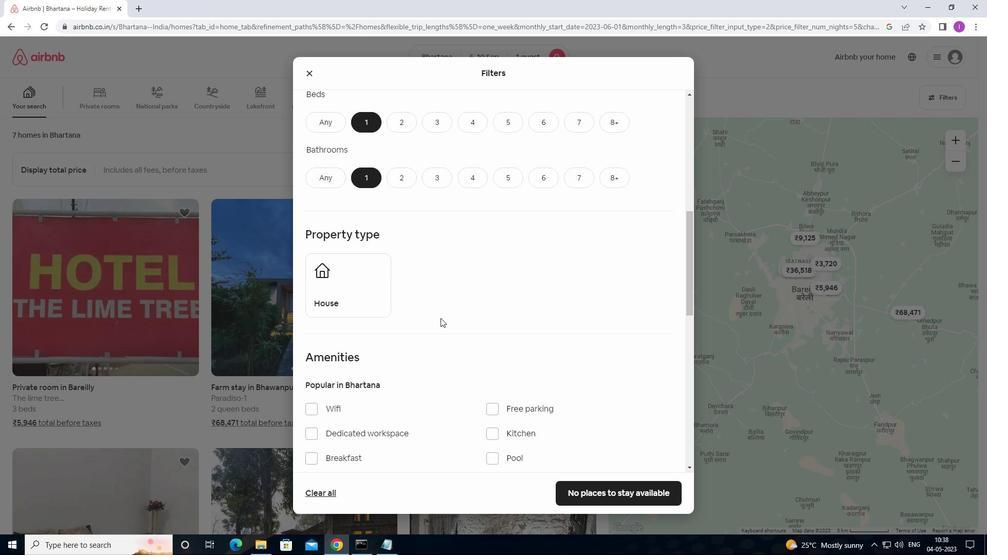 
Action: Mouse scrolled (440, 317) with delta (0, 0)
Screenshot: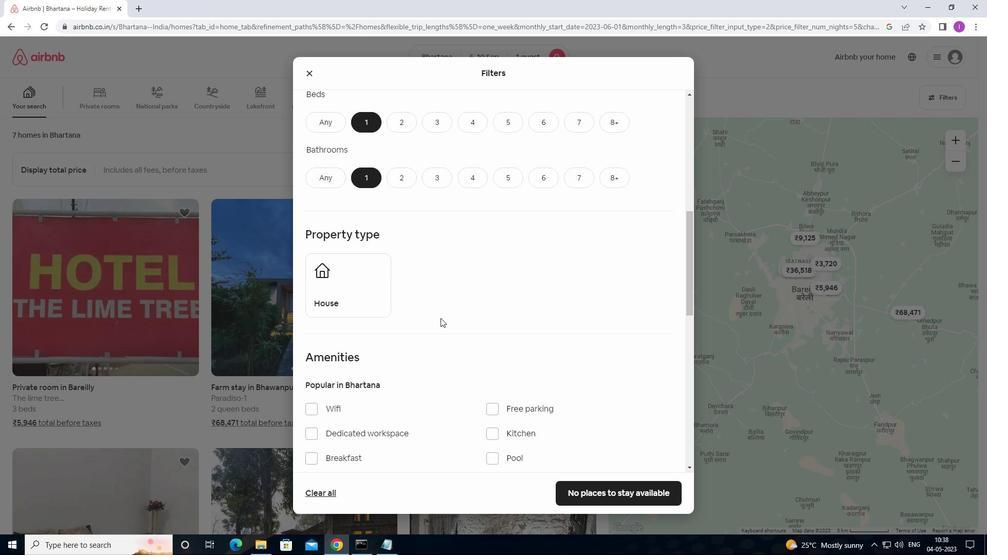 
Action: Mouse moved to (361, 193)
Screenshot: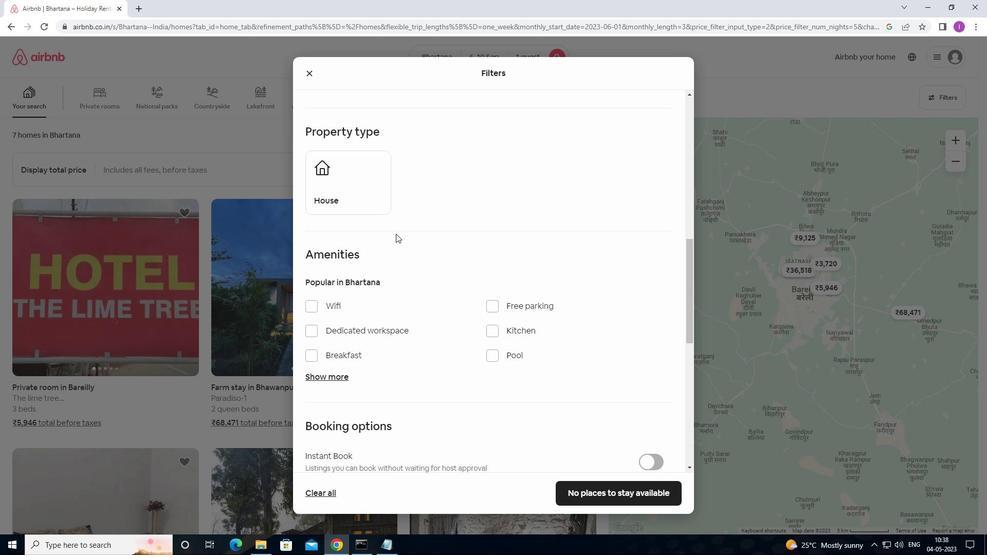 
Action: Mouse pressed left at (361, 193)
Screenshot: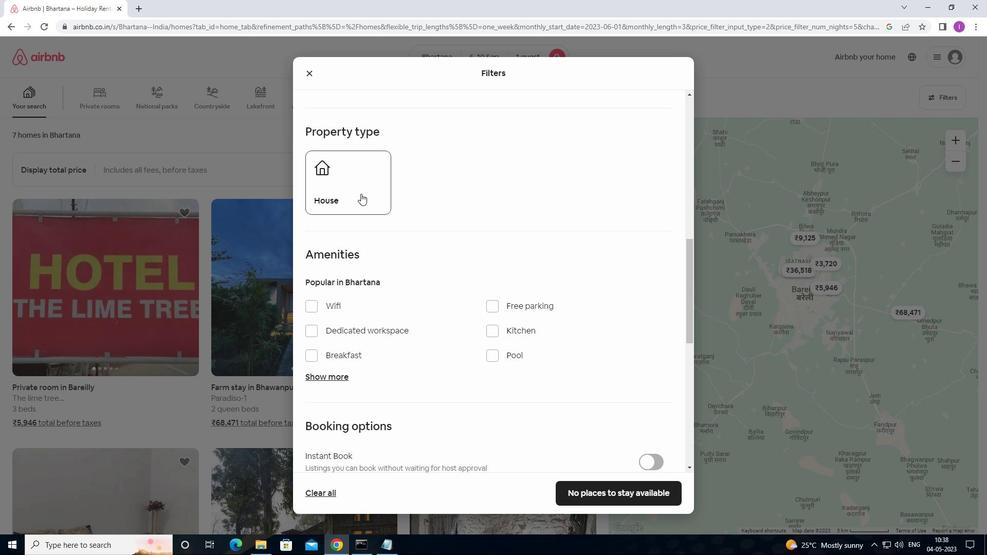 
Action: Mouse moved to (567, 355)
Screenshot: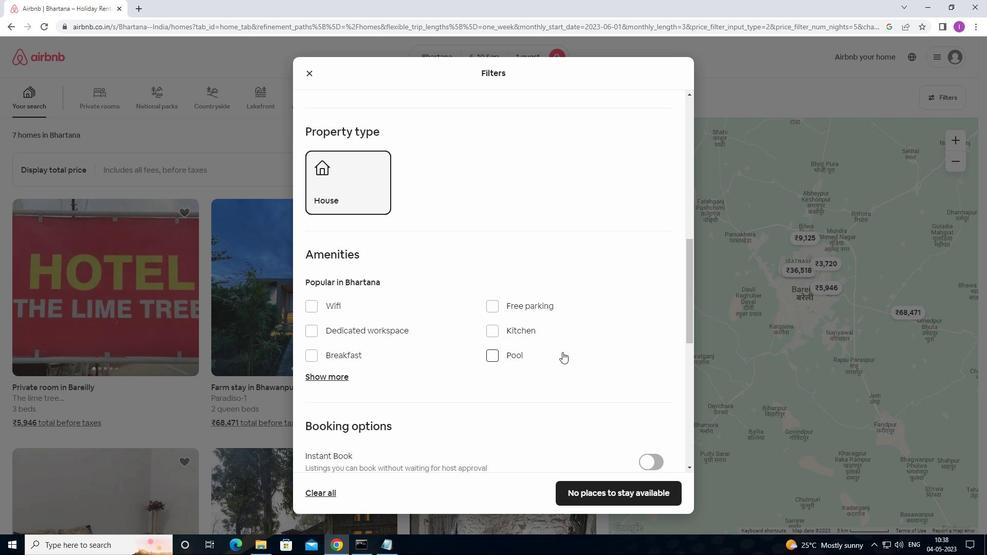 
Action: Mouse scrolled (567, 355) with delta (0, 0)
Screenshot: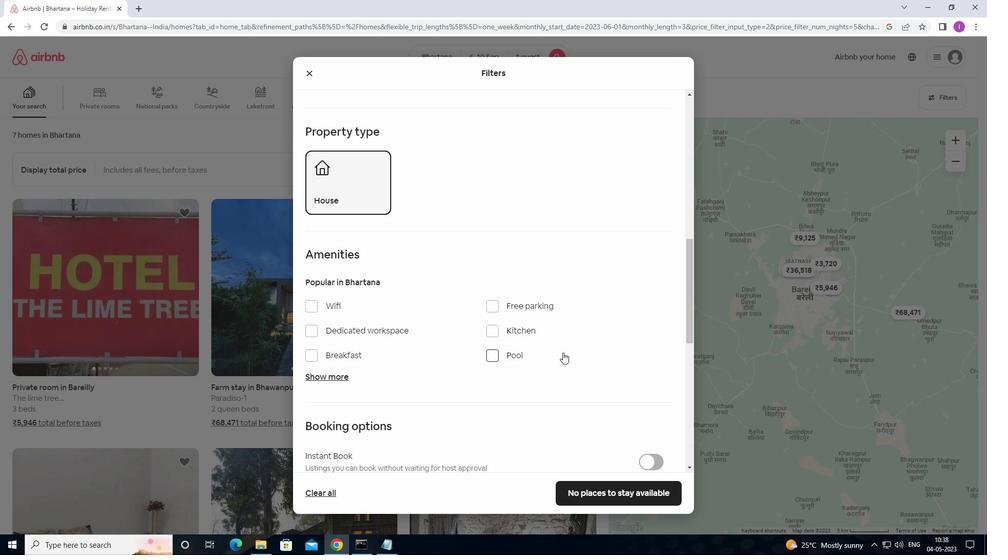 
Action: Mouse moved to (588, 408)
Screenshot: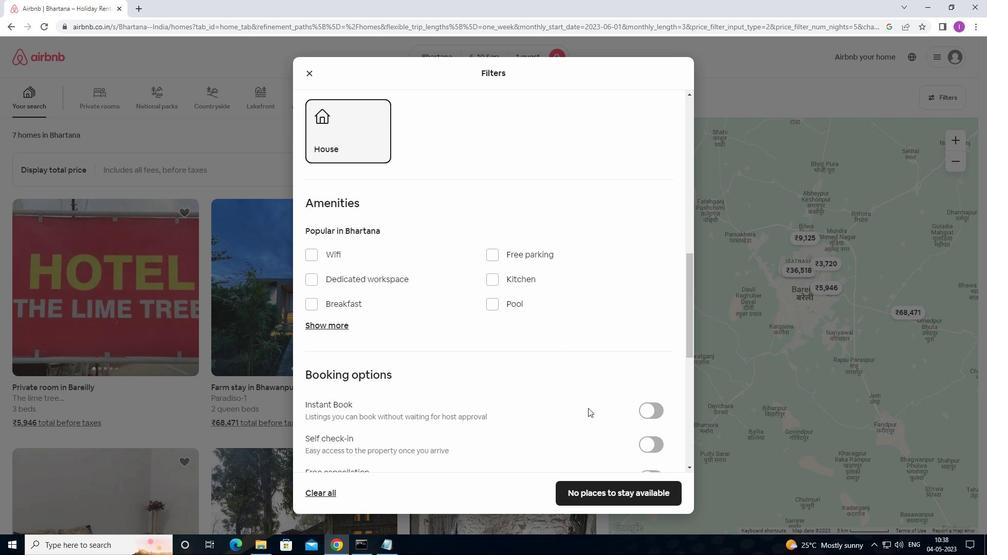 
Action: Mouse scrolled (588, 407) with delta (0, 0)
Screenshot: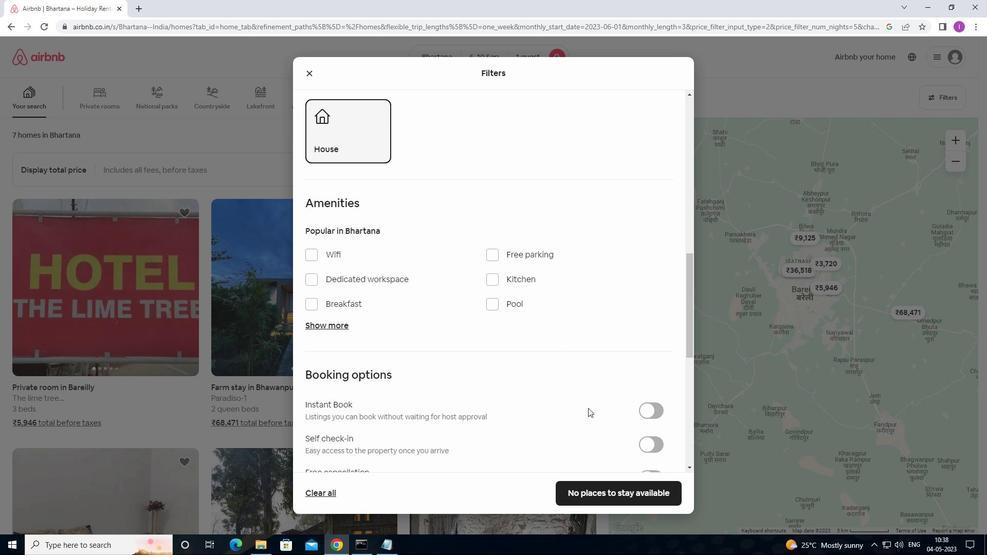 
Action: Mouse moved to (588, 408)
Screenshot: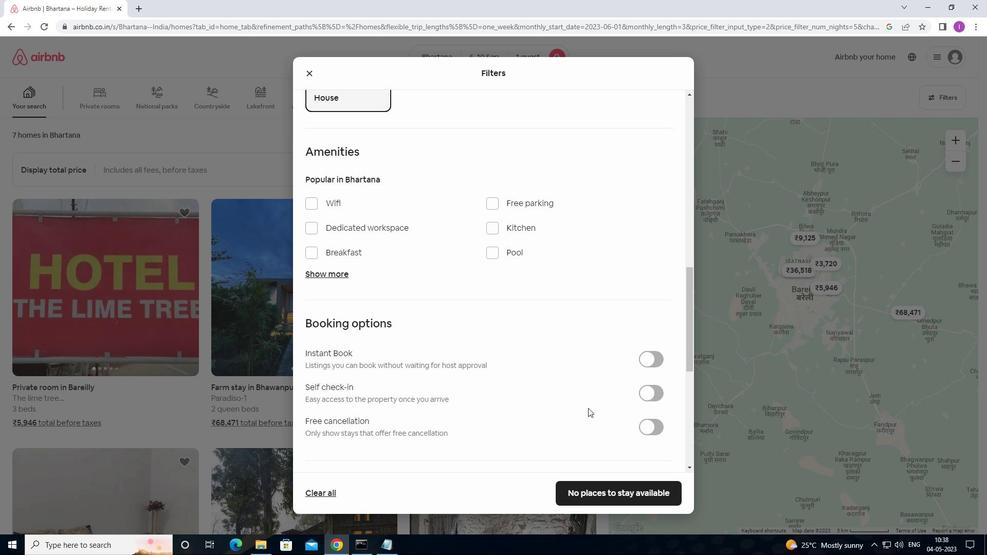 
Action: Mouse scrolled (588, 407) with delta (0, 0)
Screenshot: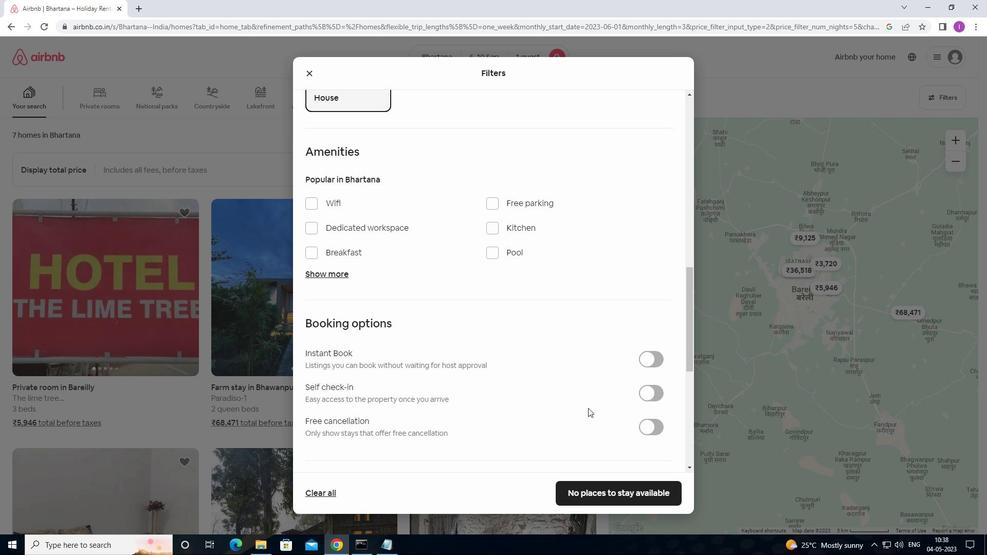 
Action: Mouse scrolled (588, 407) with delta (0, 0)
Screenshot: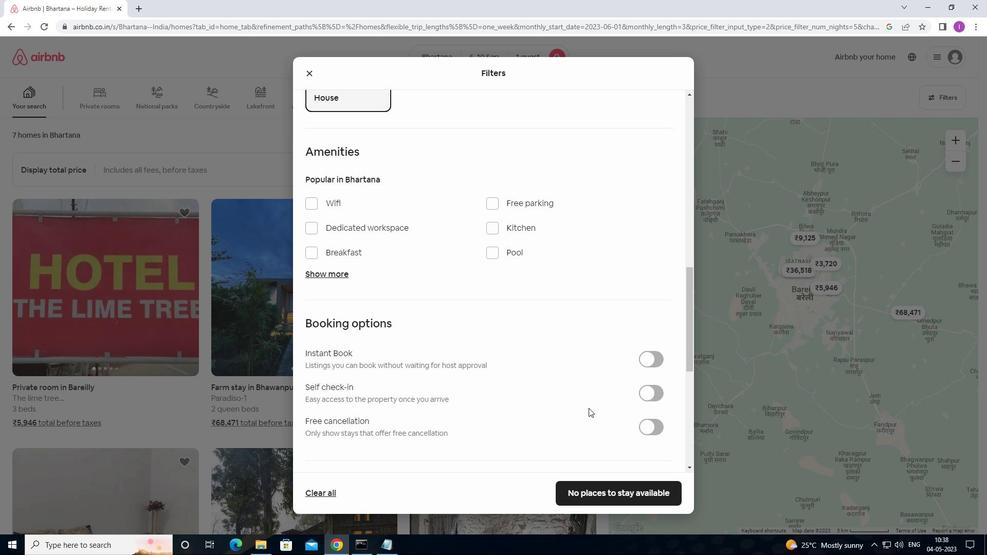 
Action: Mouse moved to (654, 294)
Screenshot: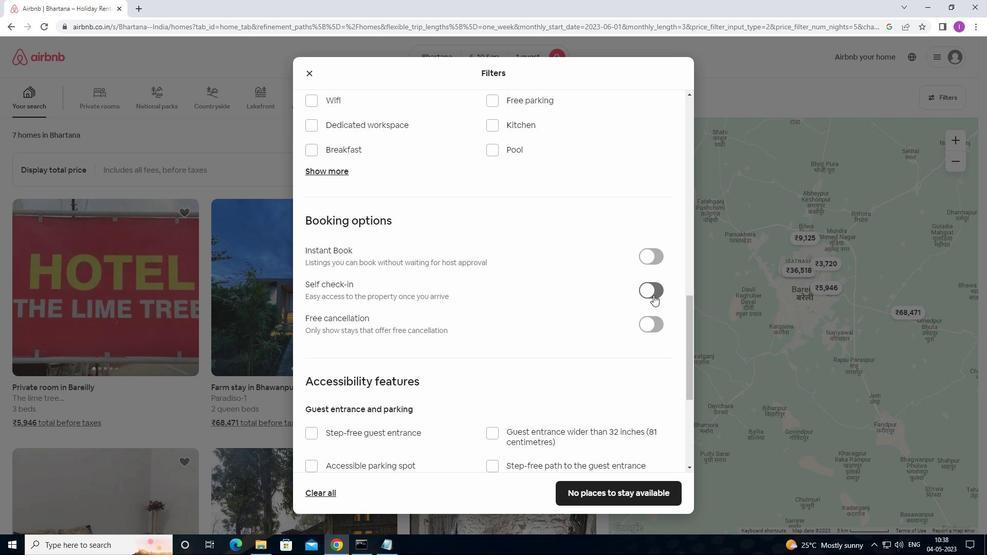 
Action: Mouse pressed left at (654, 294)
Screenshot: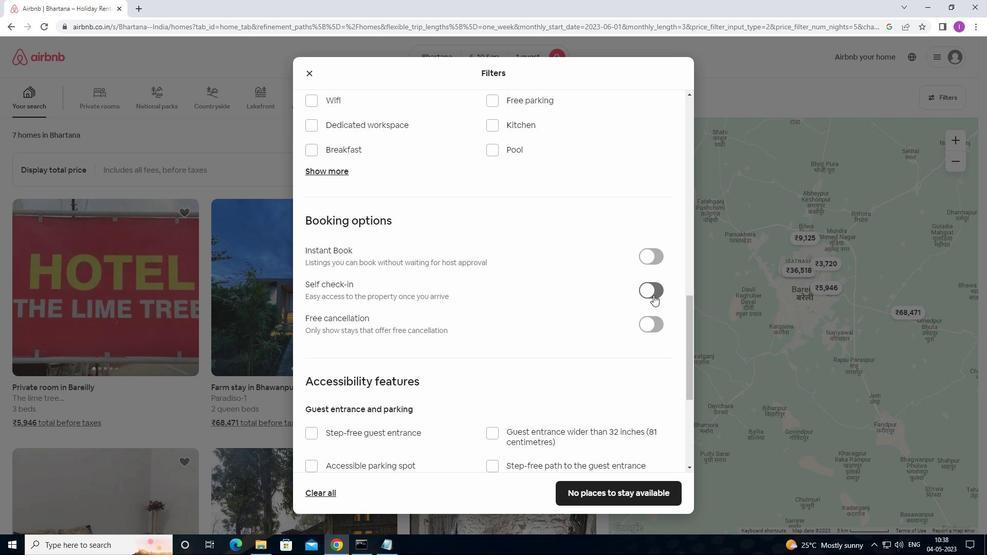 
Action: Mouse moved to (498, 350)
Screenshot: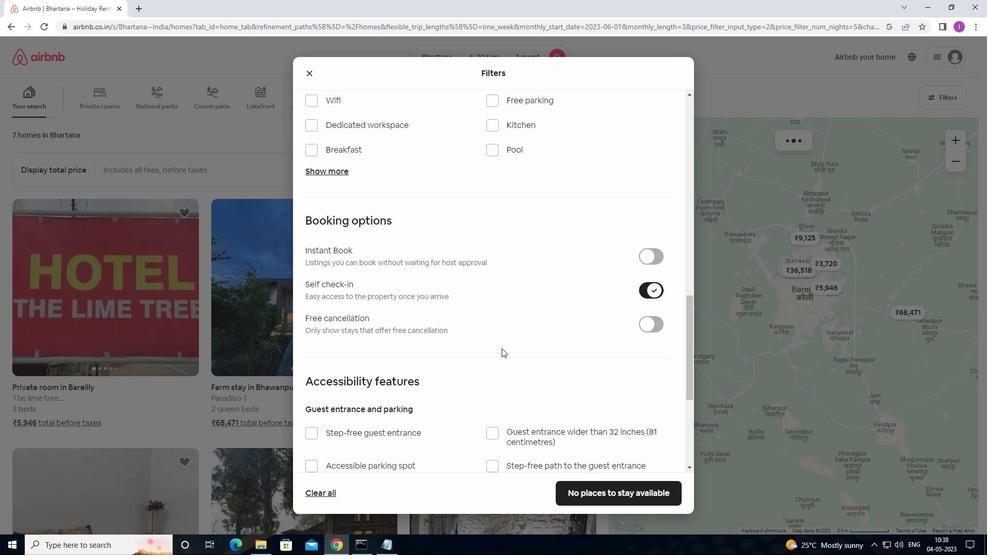 
Action: Mouse scrolled (498, 350) with delta (0, 0)
Screenshot: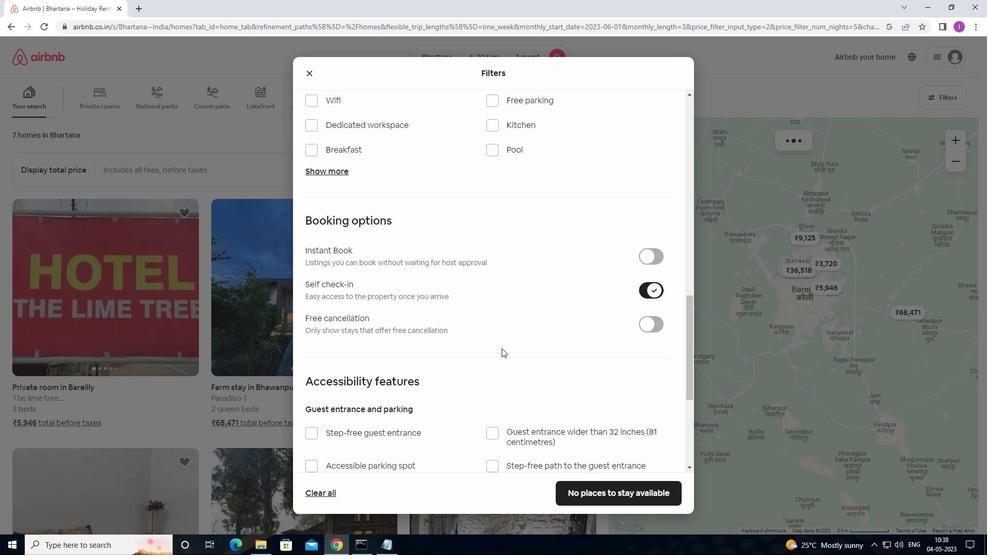 
Action: Mouse moved to (498, 351)
Screenshot: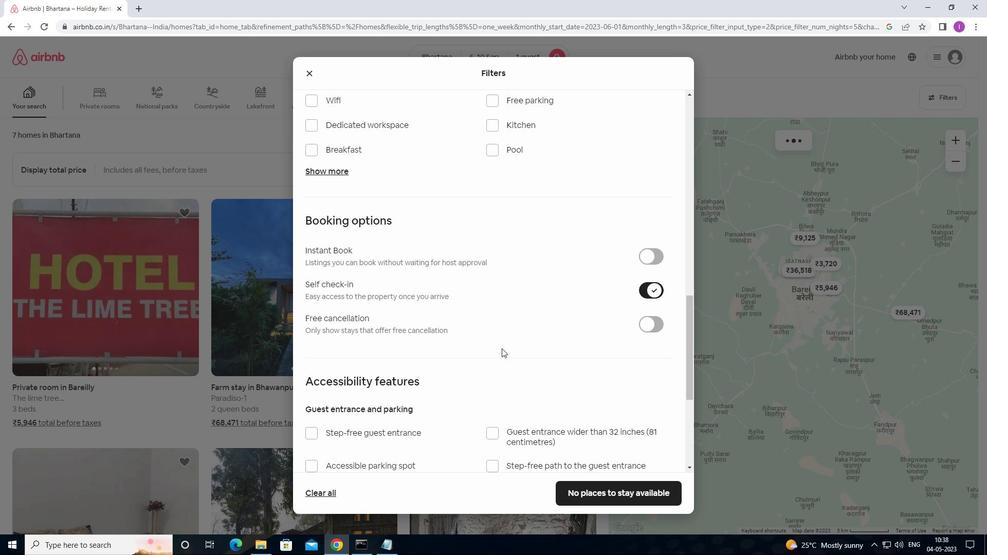 
Action: Mouse scrolled (498, 350) with delta (0, 0)
Screenshot: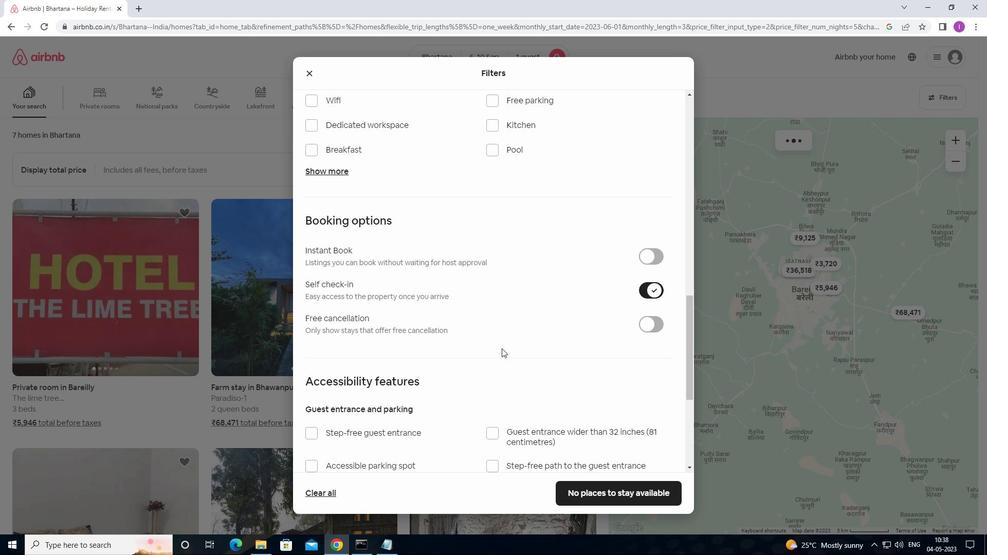 
Action: Mouse scrolled (498, 350) with delta (0, 0)
Screenshot: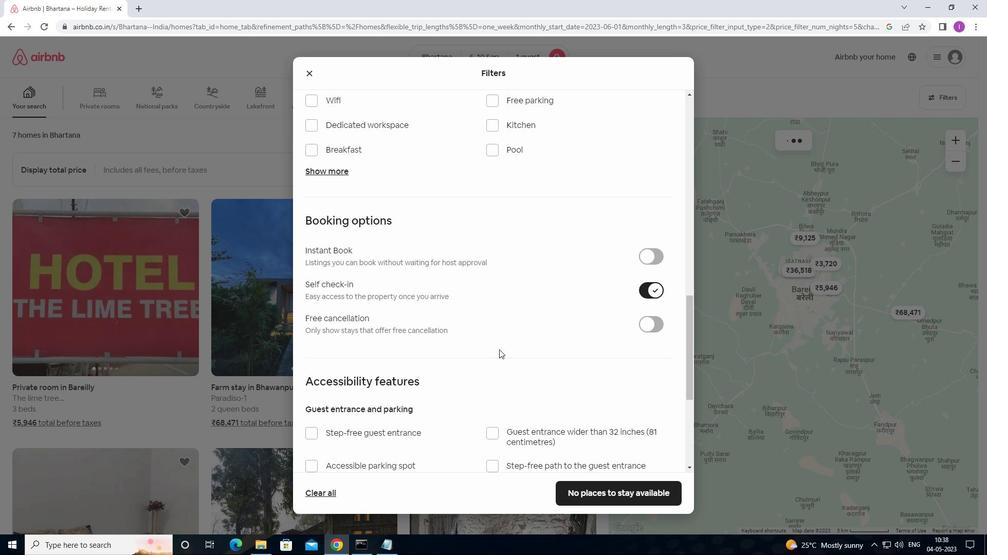 
Action: Mouse scrolled (498, 350) with delta (0, 0)
Screenshot: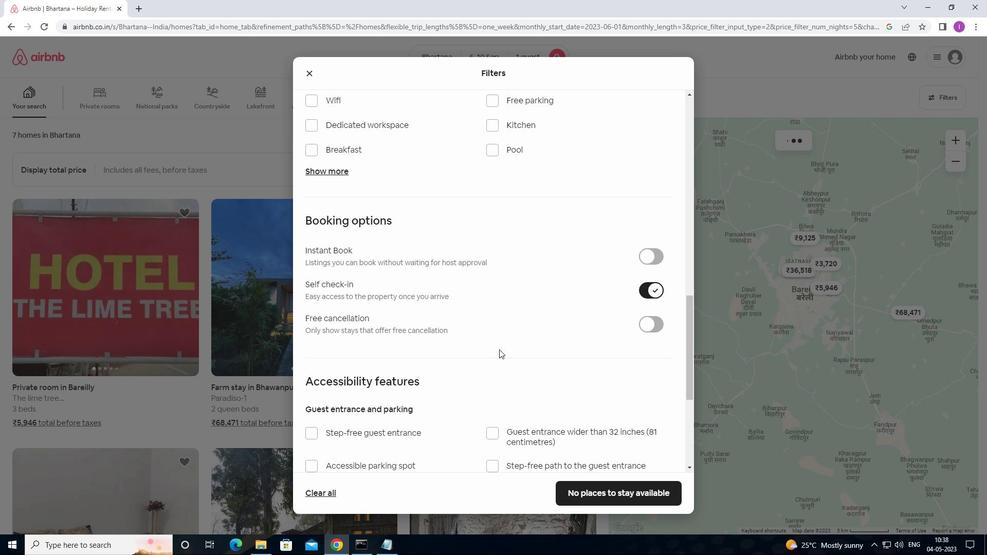 
Action: Mouse moved to (498, 351)
Screenshot: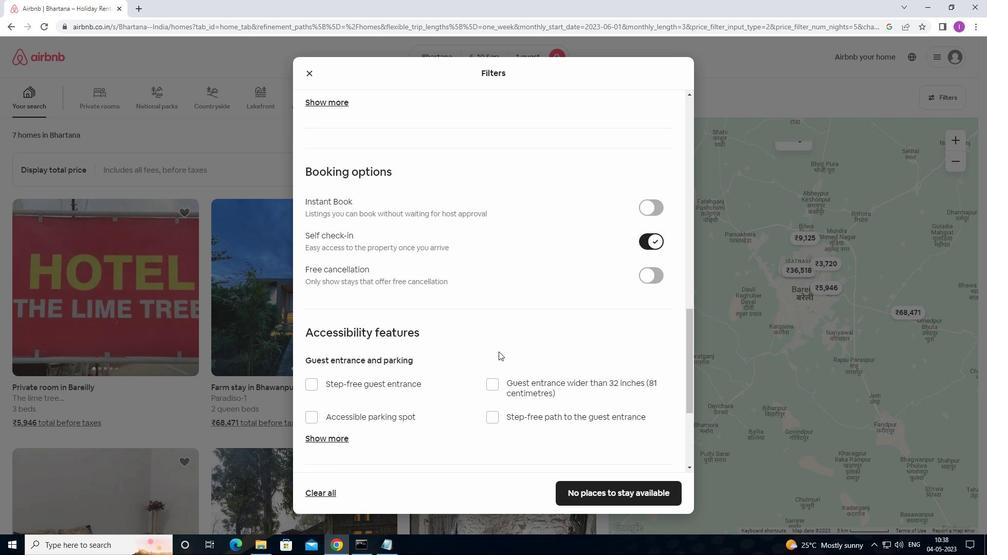
Action: Mouse scrolled (498, 351) with delta (0, 0)
Screenshot: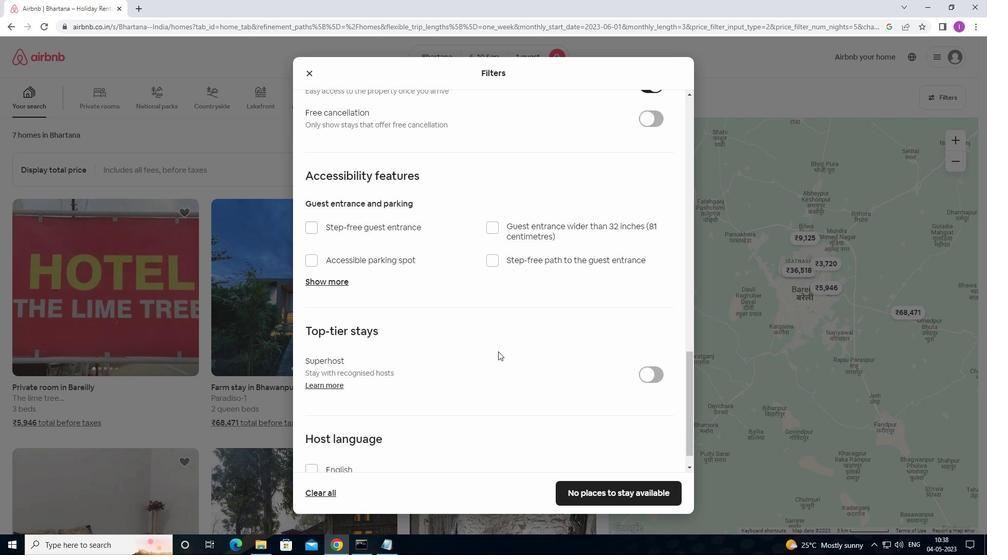 
Action: Mouse scrolled (498, 351) with delta (0, 0)
Screenshot: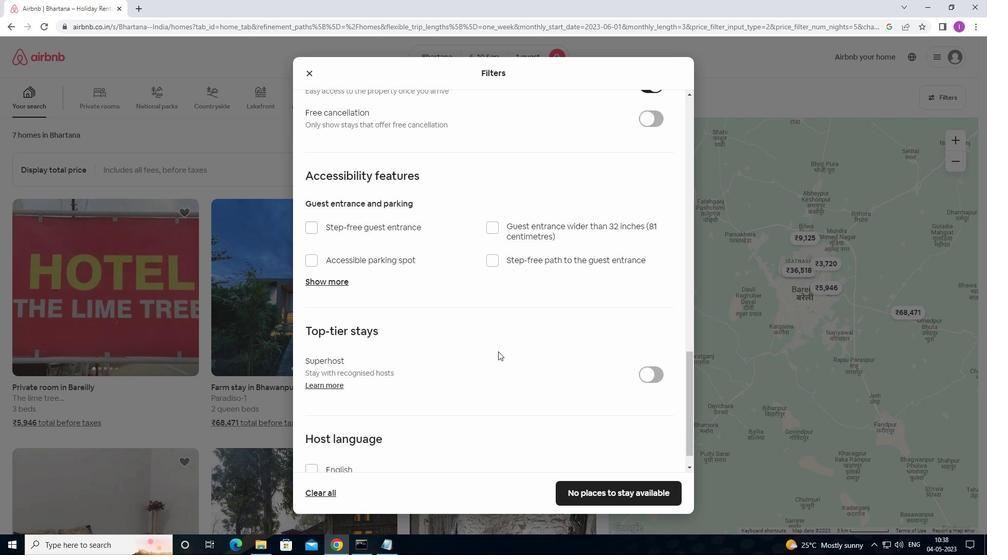 
Action: Mouse moved to (498, 352)
Screenshot: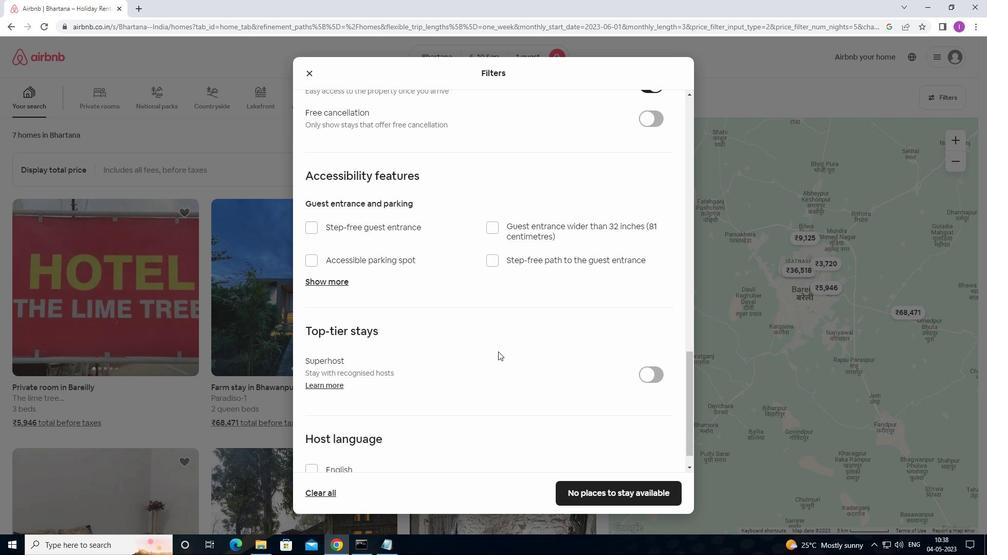 
Action: Mouse scrolled (498, 351) with delta (0, 0)
Screenshot: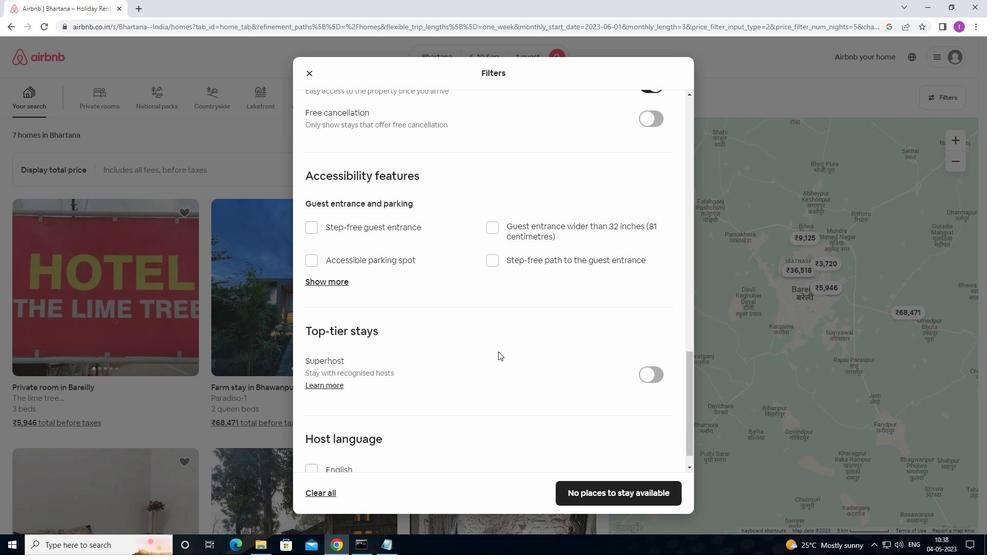 
Action: Mouse moved to (370, 397)
Screenshot: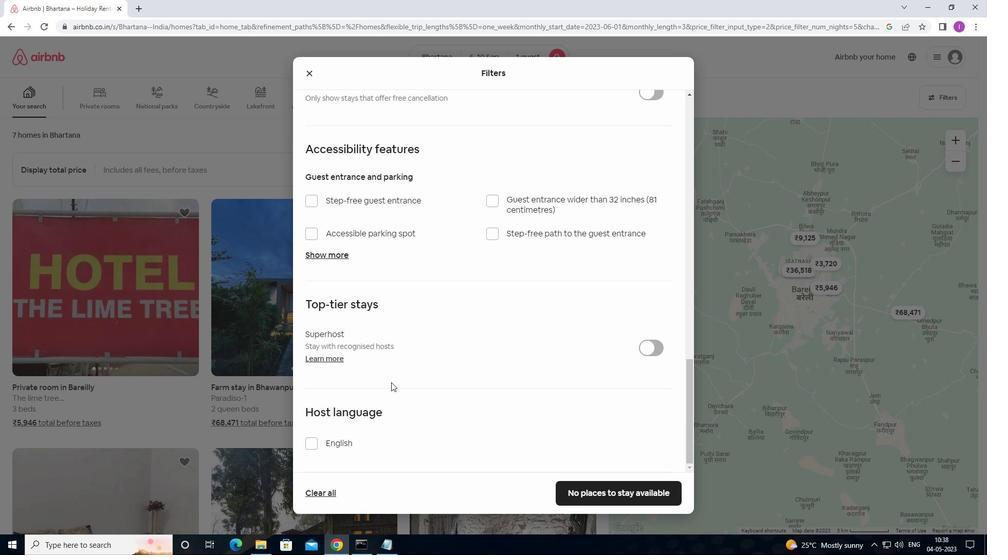 
Action: Mouse scrolled (370, 396) with delta (0, 0)
Screenshot: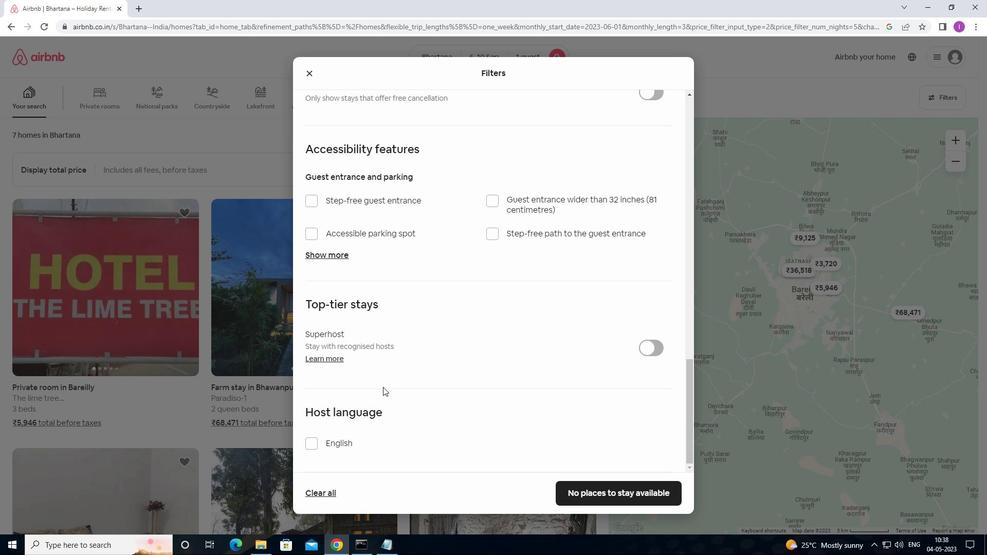 
Action: Mouse moved to (368, 400)
Screenshot: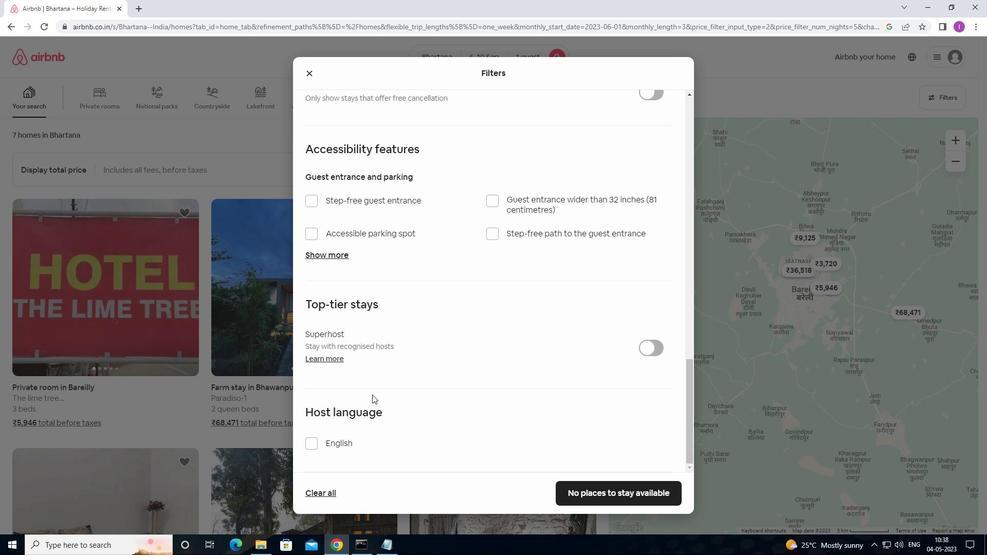
Action: Mouse scrolled (368, 400) with delta (0, 0)
Screenshot: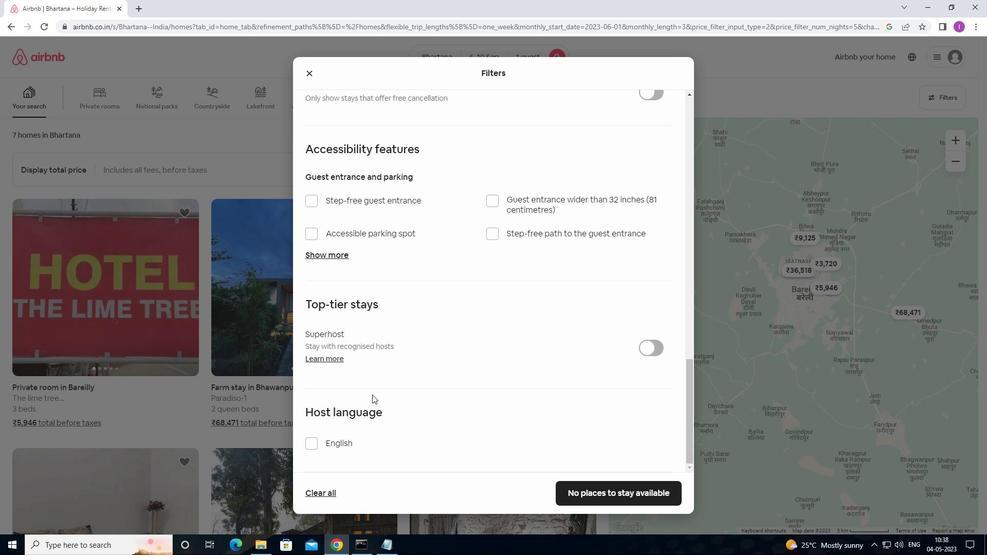 
Action: Mouse moved to (368, 401)
Screenshot: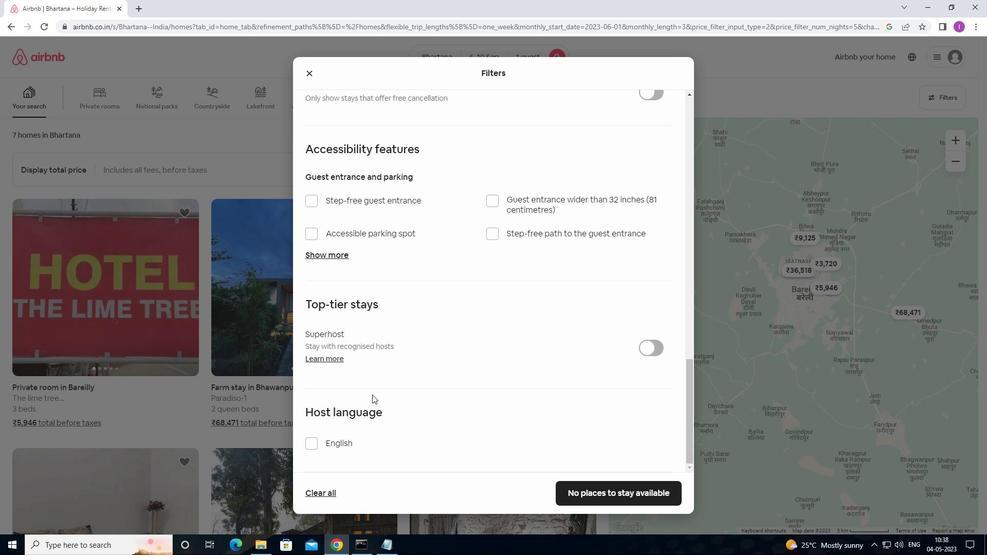 
Action: Mouse scrolled (368, 401) with delta (0, 0)
Screenshot: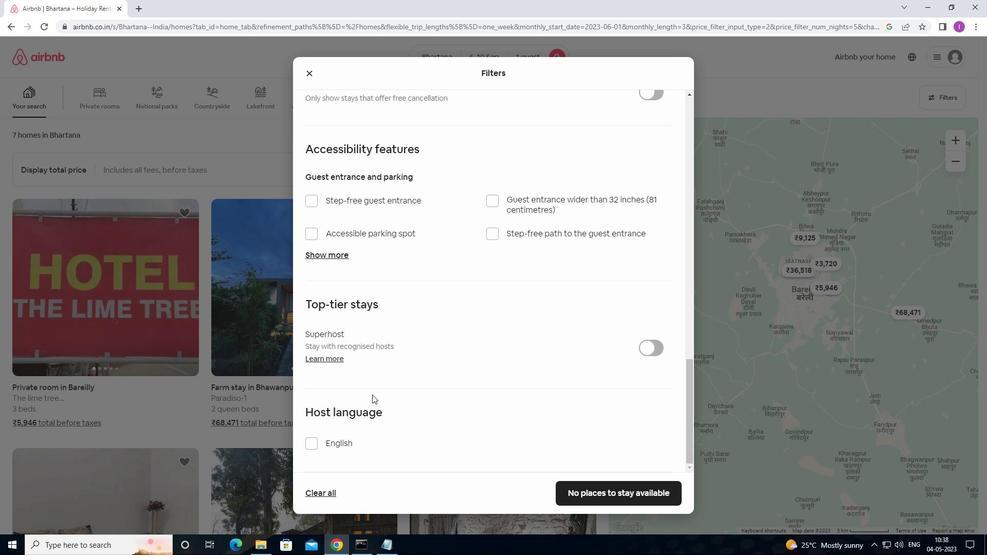 
Action: Mouse moved to (368, 401)
Screenshot: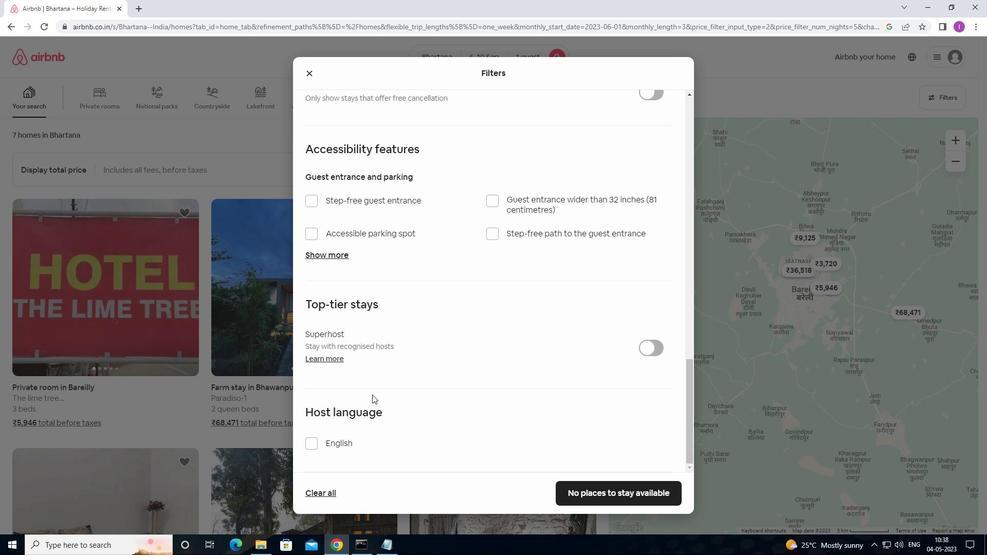 
Action: Mouse scrolled (368, 401) with delta (0, 0)
Screenshot: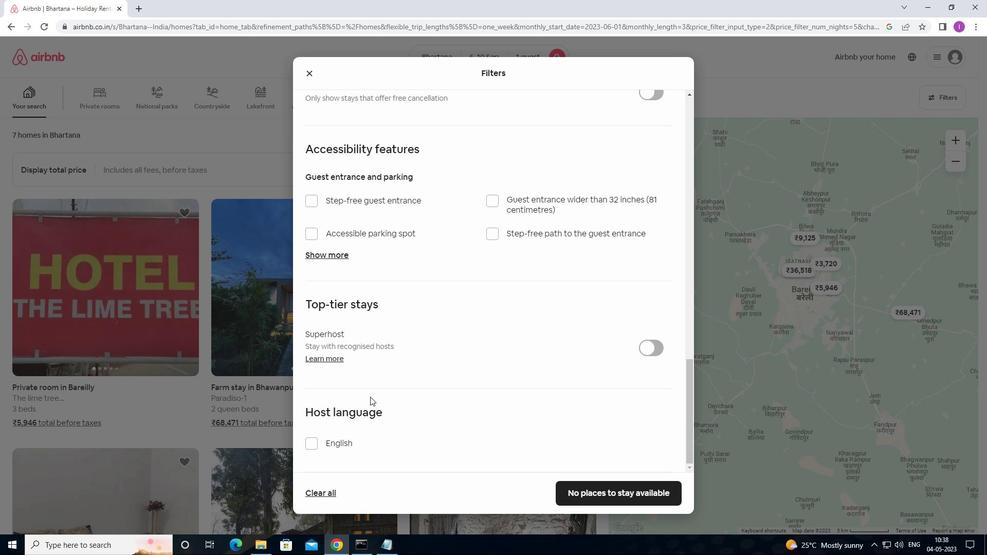 
Action: Mouse moved to (310, 442)
Screenshot: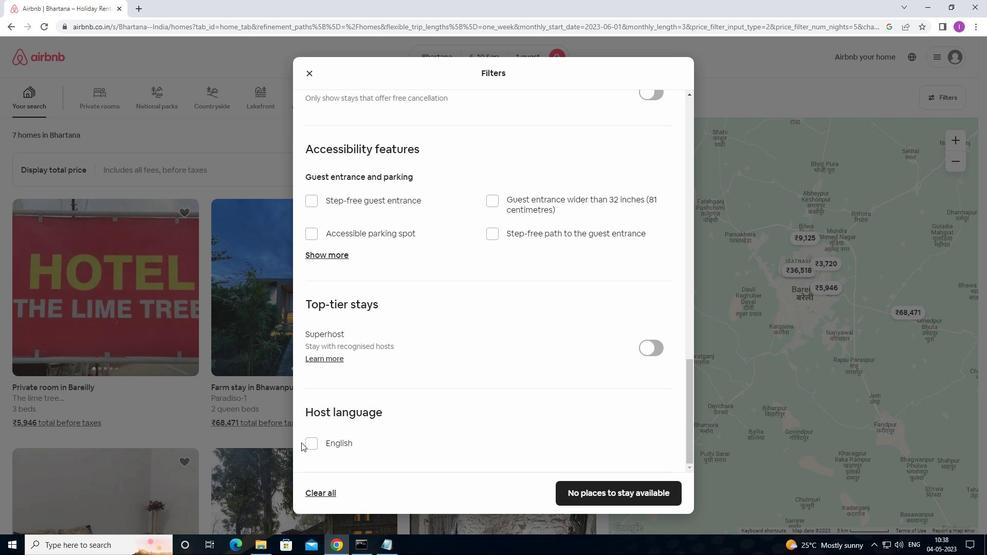 
Action: Mouse pressed left at (310, 442)
Screenshot: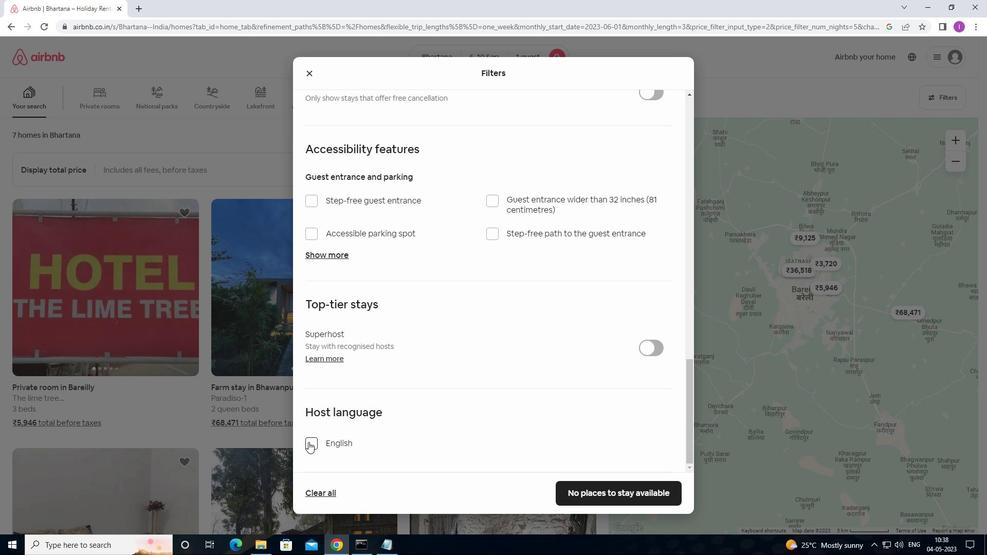 
Action: Mouse moved to (645, 498)
Screenshot: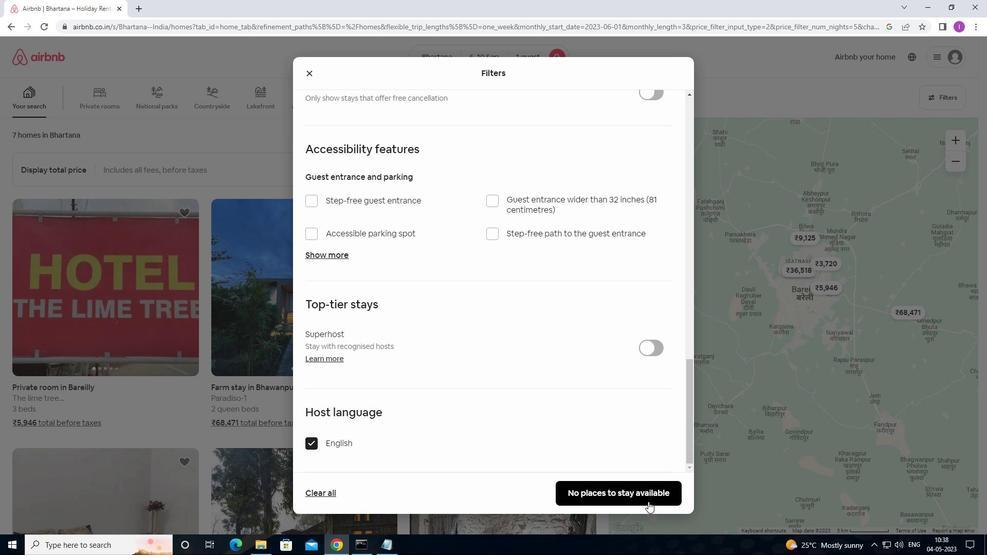
Action: Mouse pressed left at (645, 498)
Screenshot: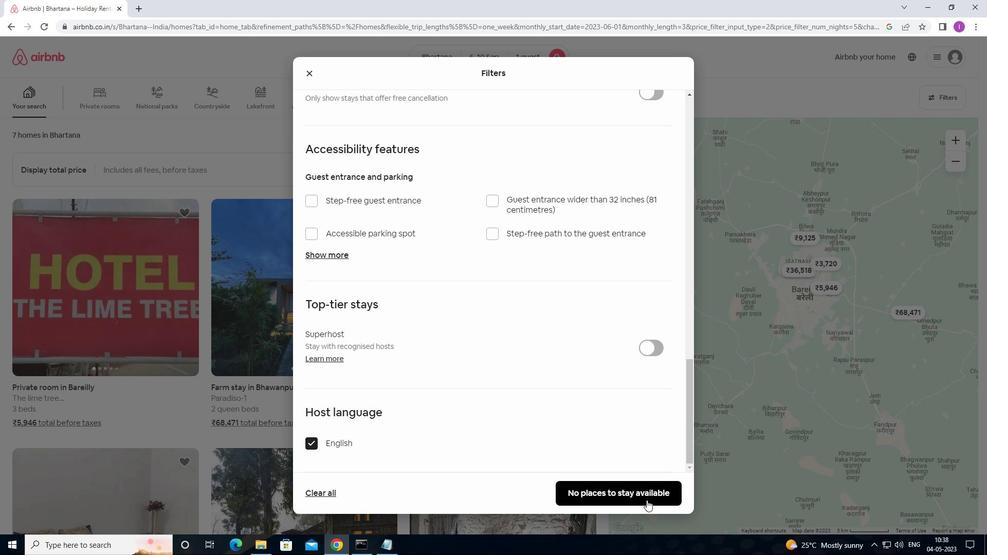 
Action: Mouse moved to (808, 423)
Screenshot: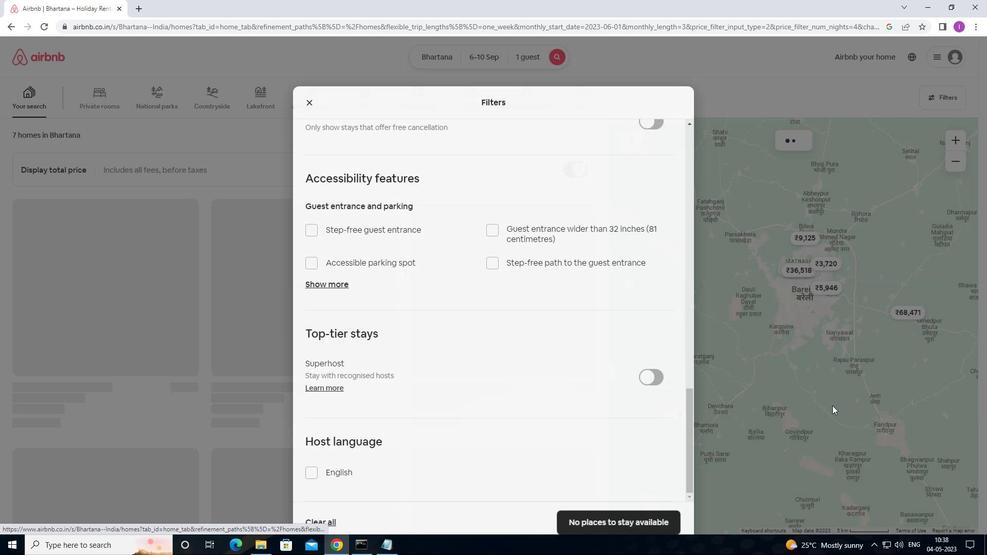 
